 Task: Use the formula "ERFC" in spreadsheet "Project protfolio".
Action: Mouse moved to (795, 108)
Screenshot: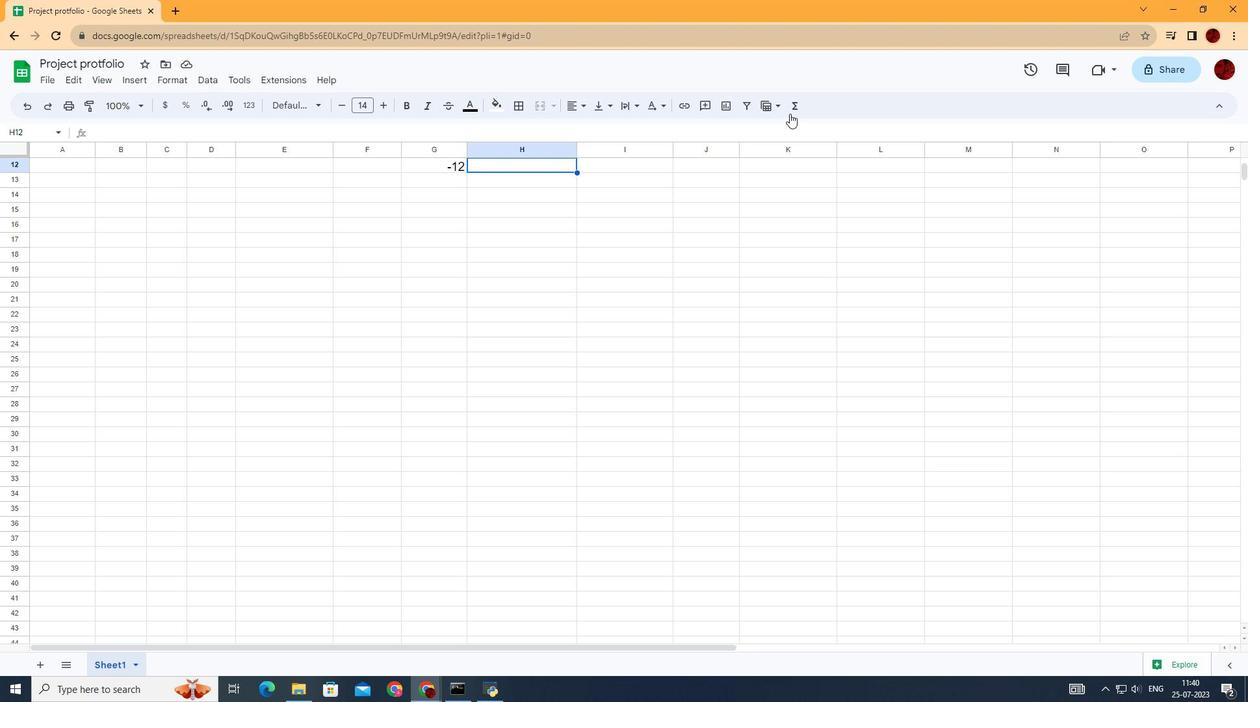 
Action: Mouse pressed left at (795, 108)
Screenshot: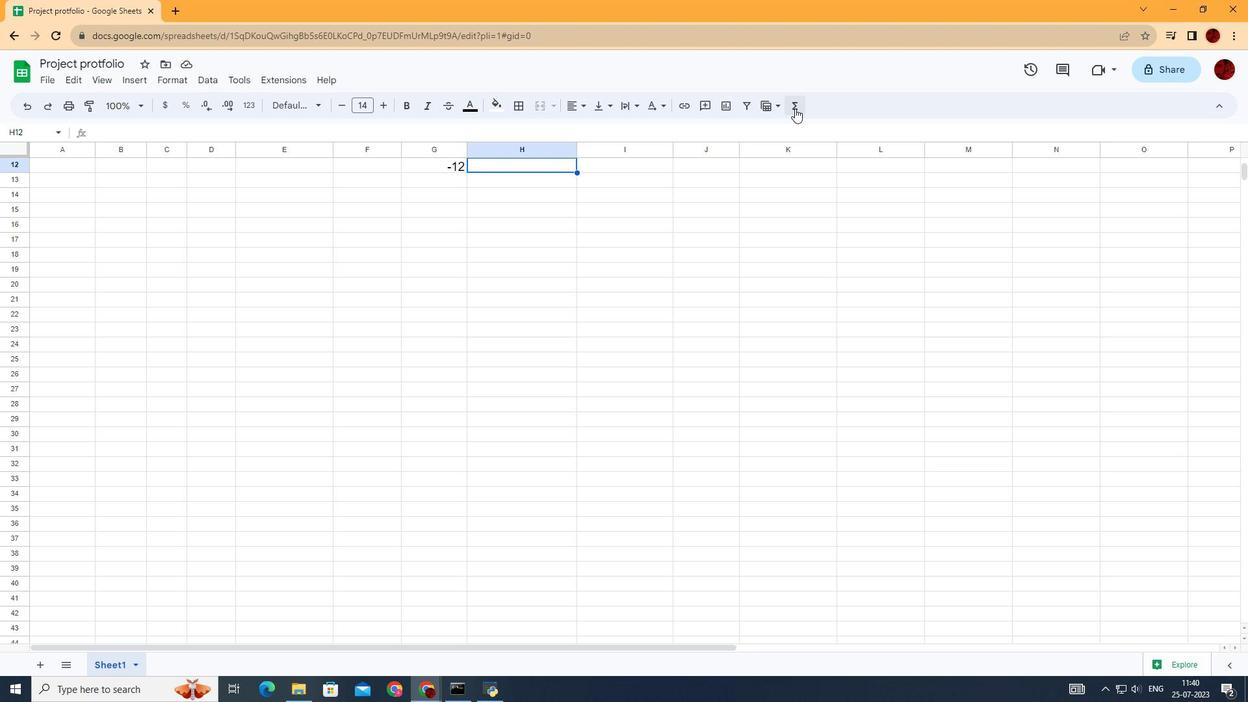 
Action: Mouse moved to (979, 215)
Screenshot: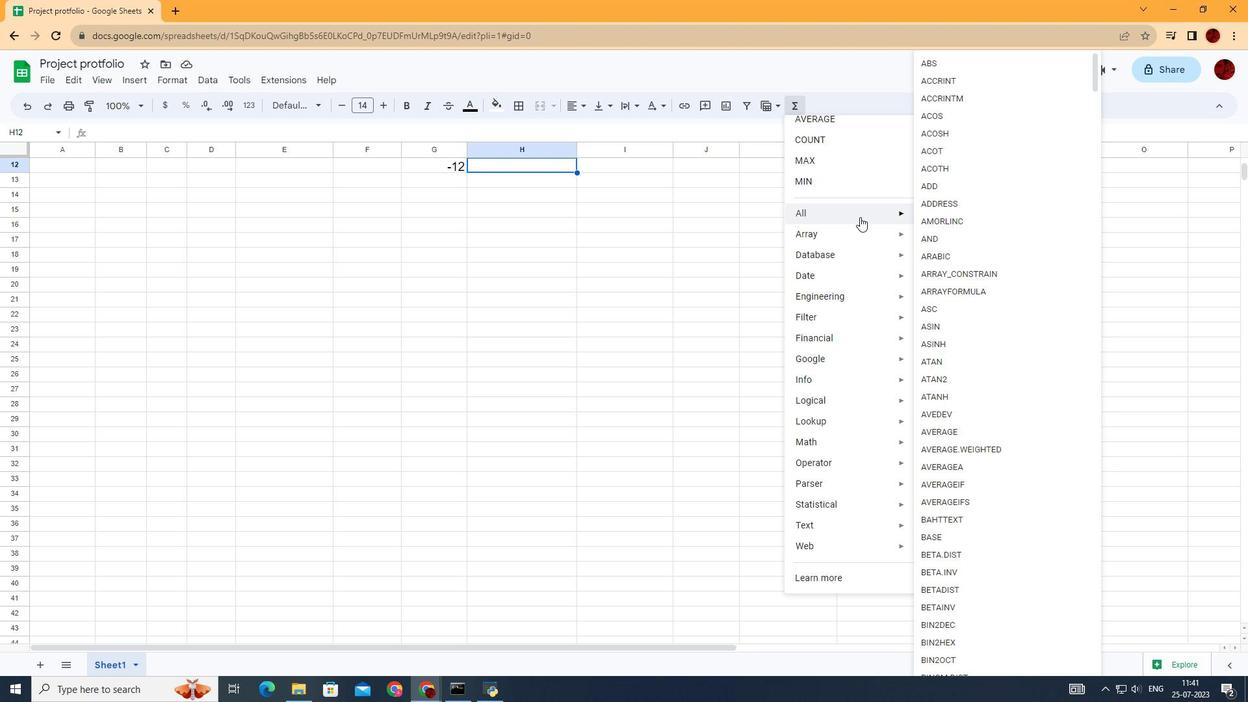
Action: Mouse scrolled (979, 214) with delta (0, 0)
Screenshot: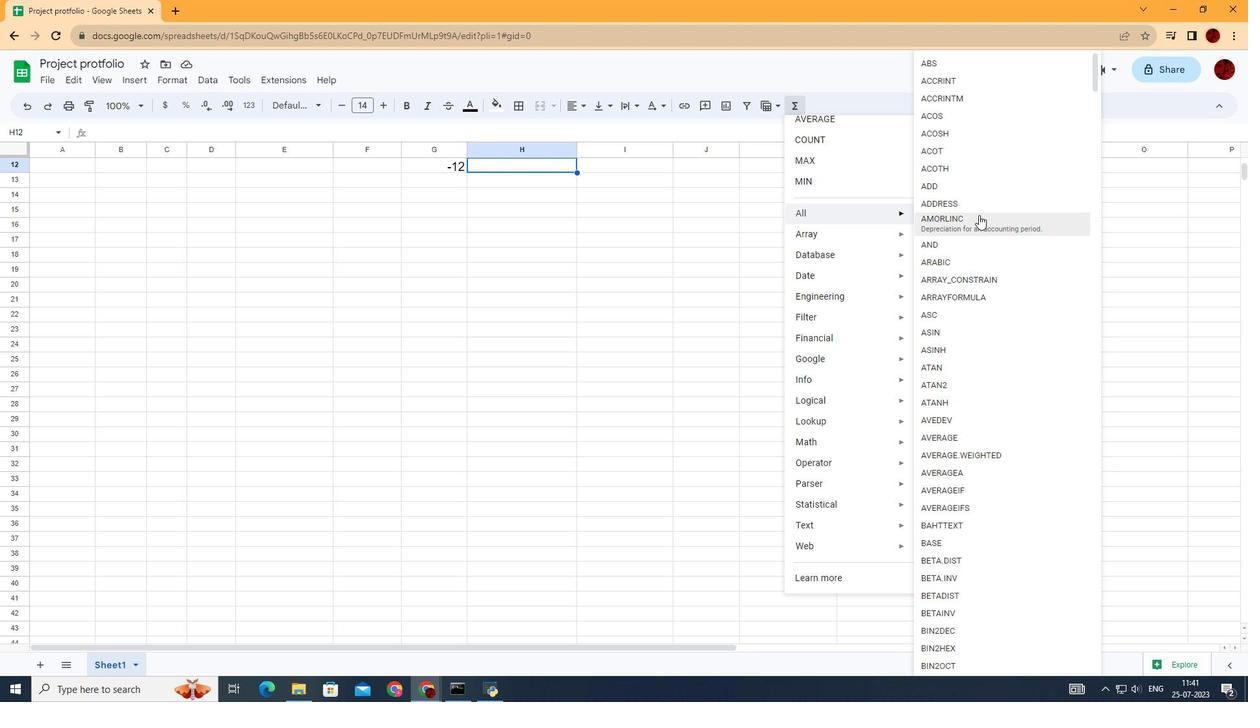 
Action: Mouse scrolled (979, 214) with delta (0, 0)
Screenshot: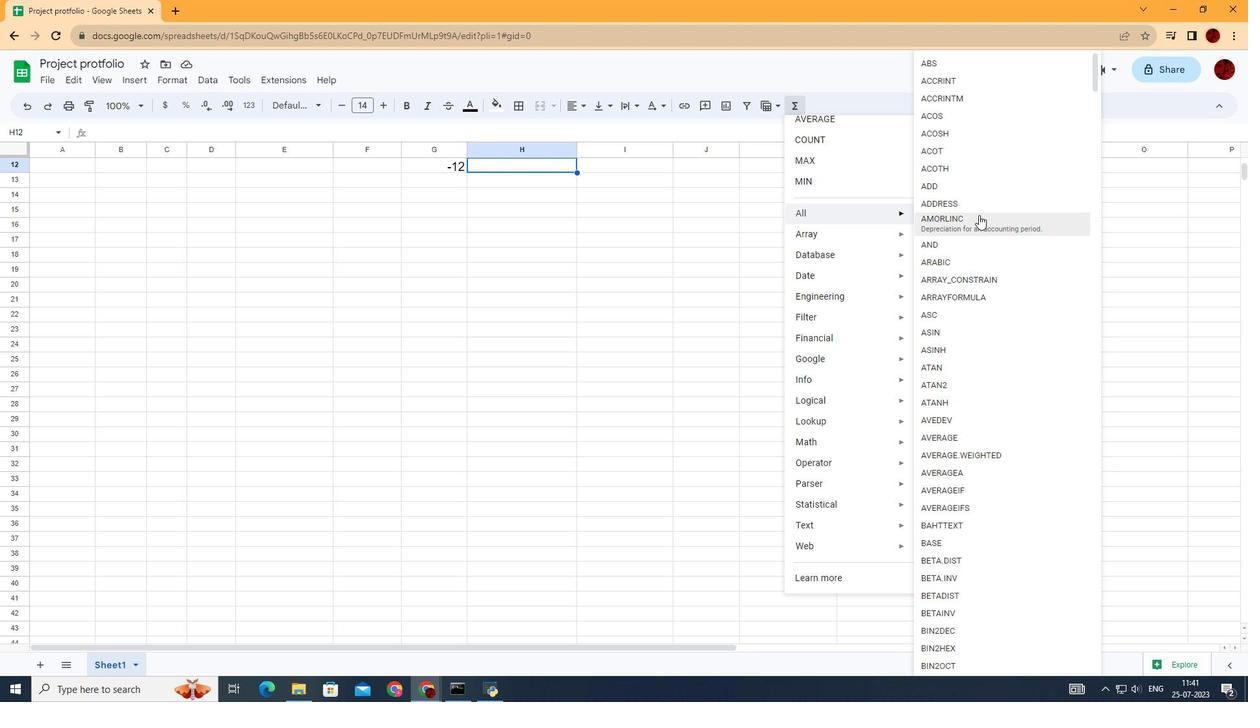 
Action: Mouse scrolled (979, 214) with delta (0, 0)
Screenshot: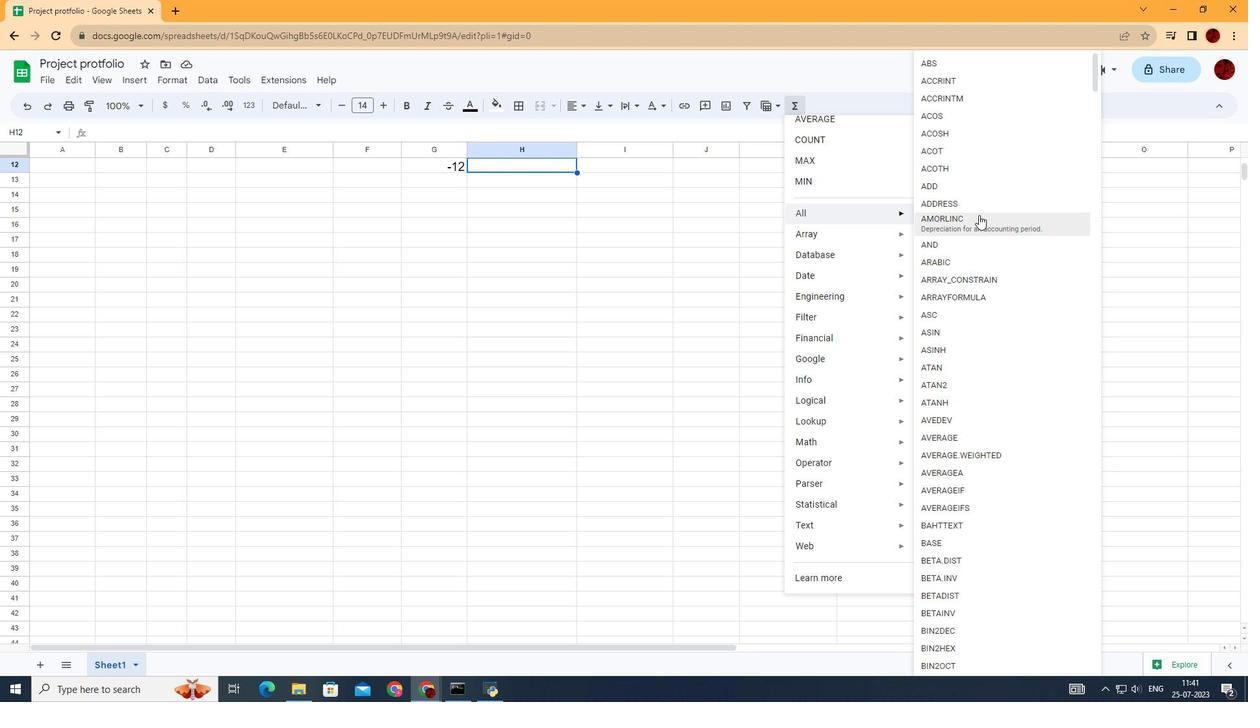 
Action: Mouse scrolled (979, 214) with delta (0, 0)
Screenshot: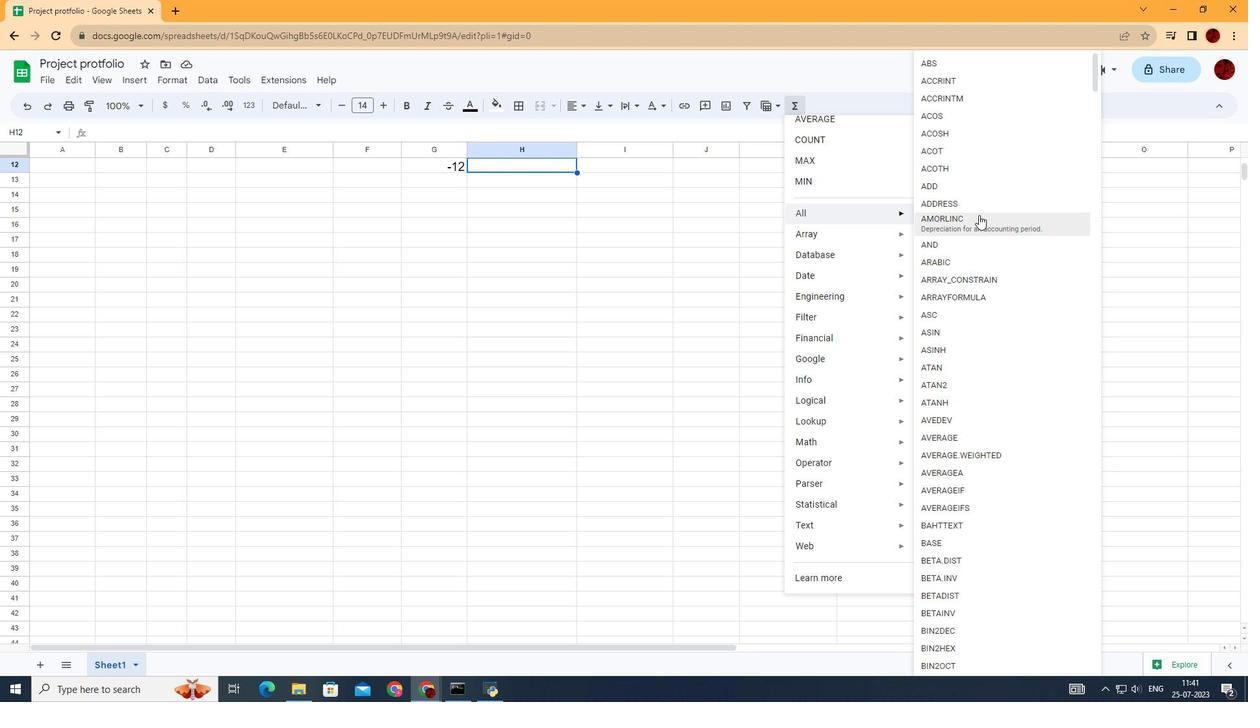 
Action: Mouse scrolled (979, 214) with delta (0, 0)
Screenshot: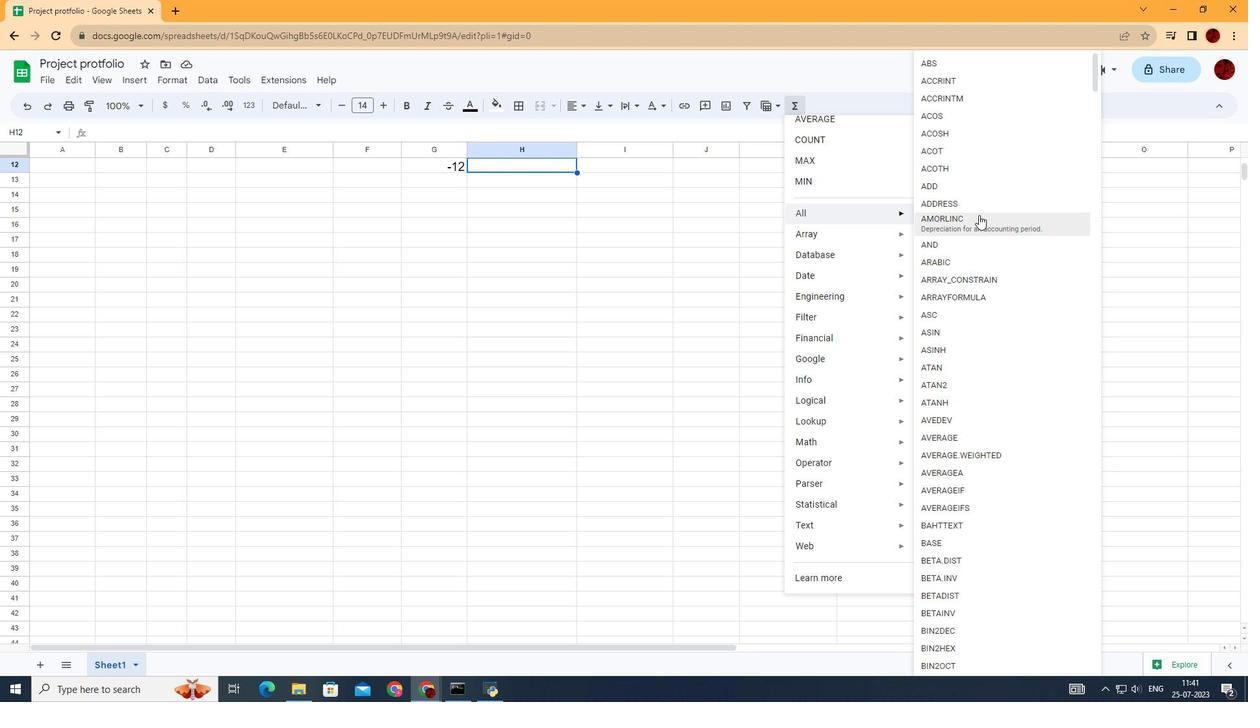
Action: Mouse scrolled (979, 214) with delta (0, 0)
Screenshot: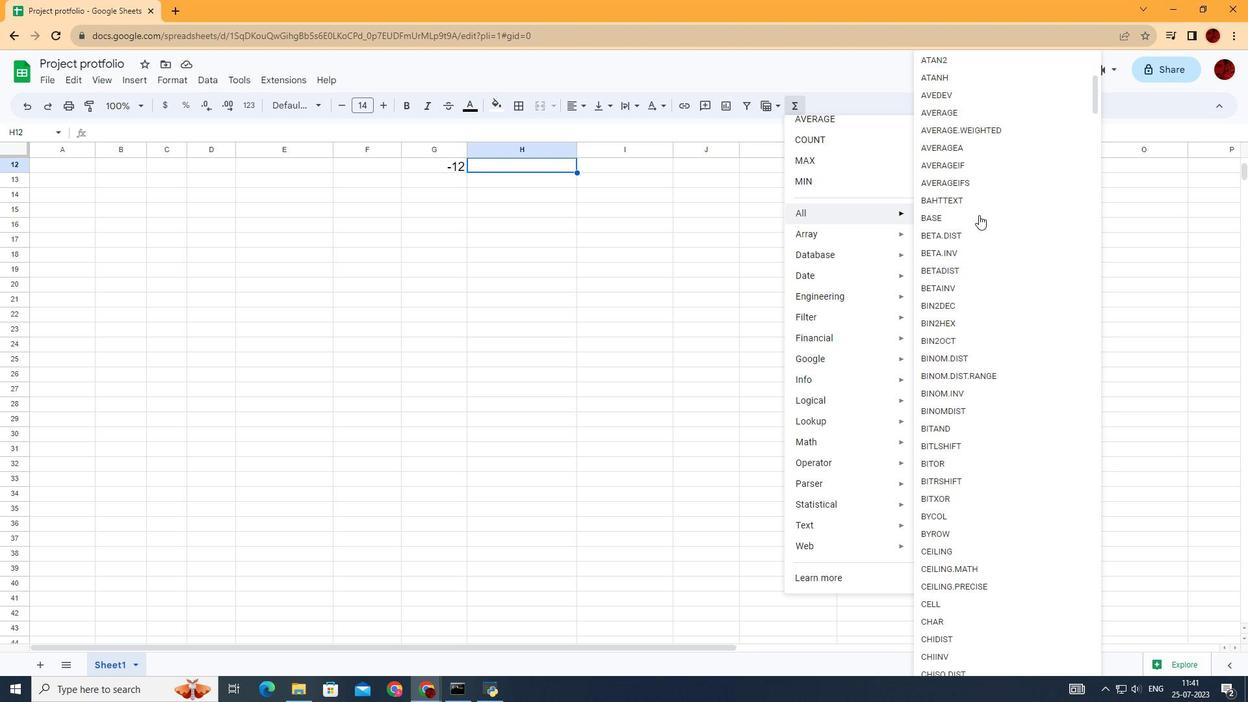 
Action: Mouse scrolled (979, 214) with delta (0, 0)
Screenshot: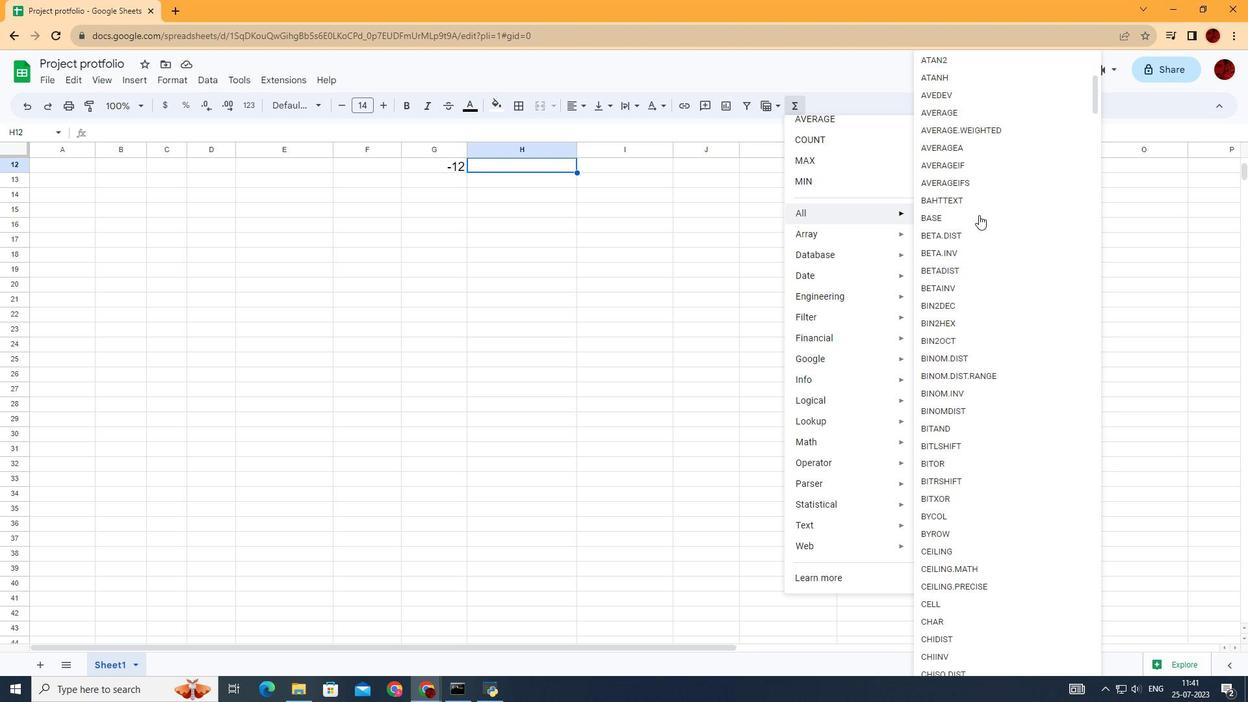 
Action: Mouse scrolled (979, 214) with delta (0, 0)
Screenshot: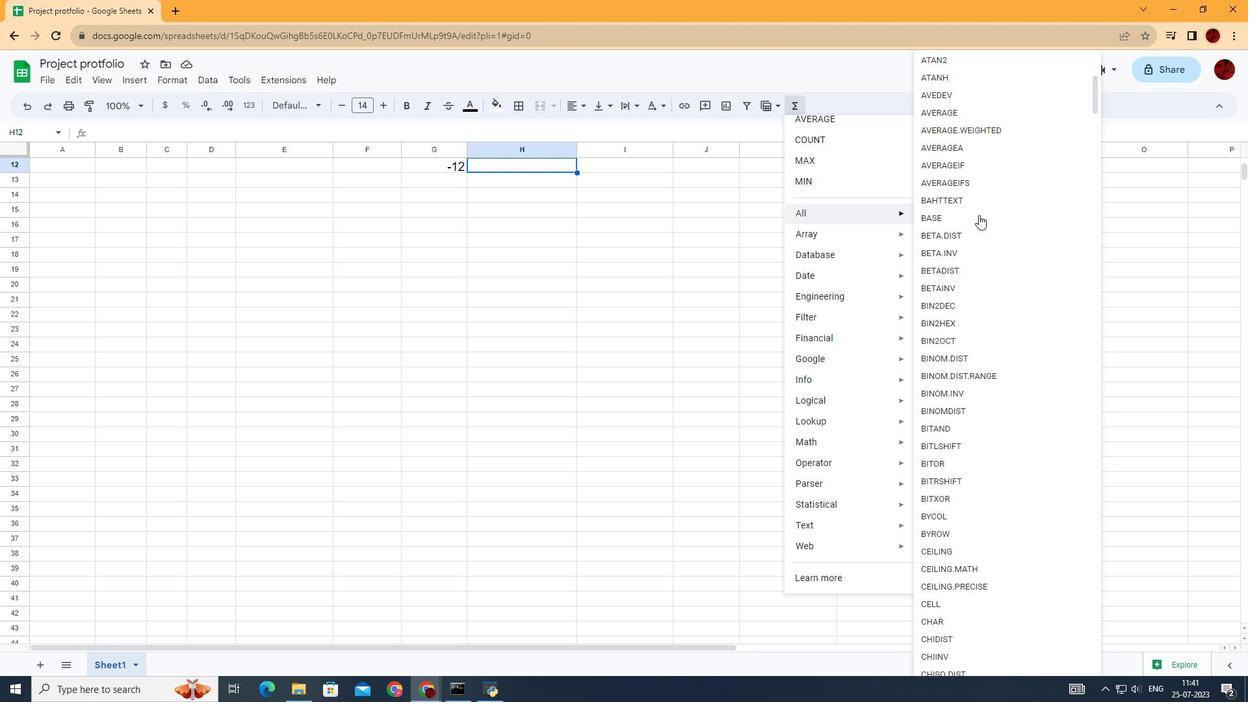 
Action: Mouse scrolled (979, 214) with delta (0, 0)
Screenshot: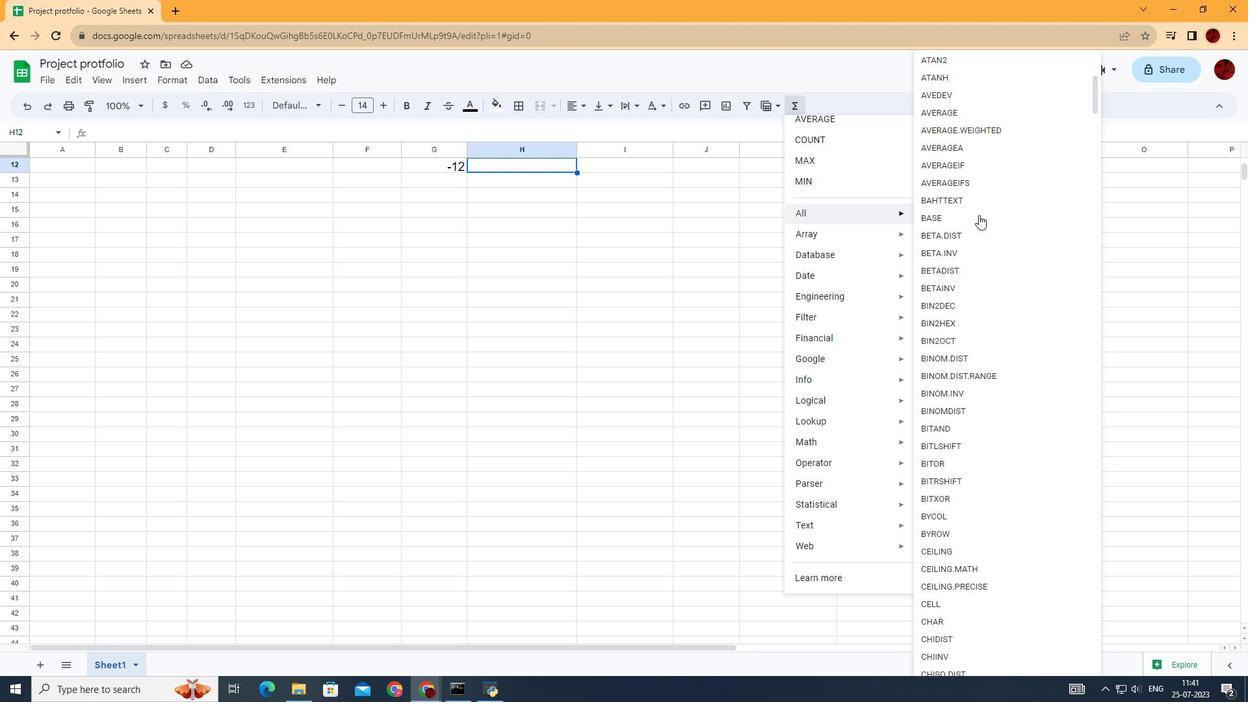 
Action: Mouse scrolled (979, 214) with delta (0, 0)
Screenshot: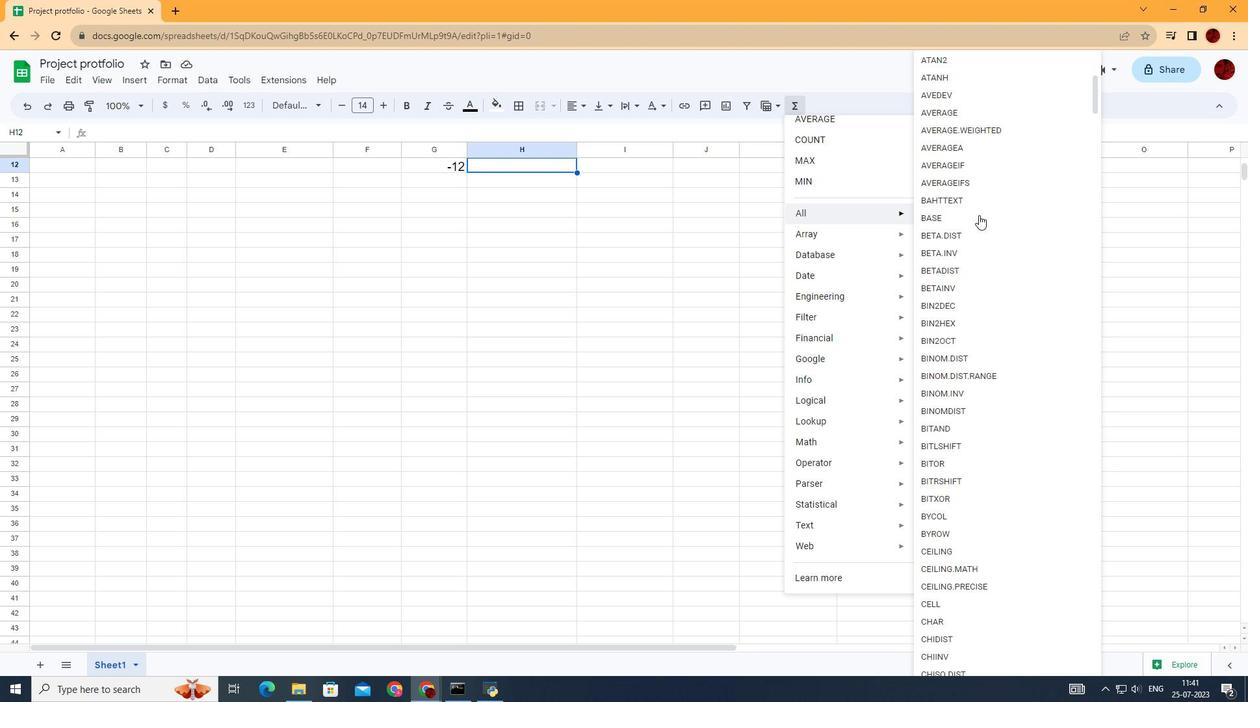 
Action: Mouse scrolled (979, 214) with delta (0, 0)
Screenshot: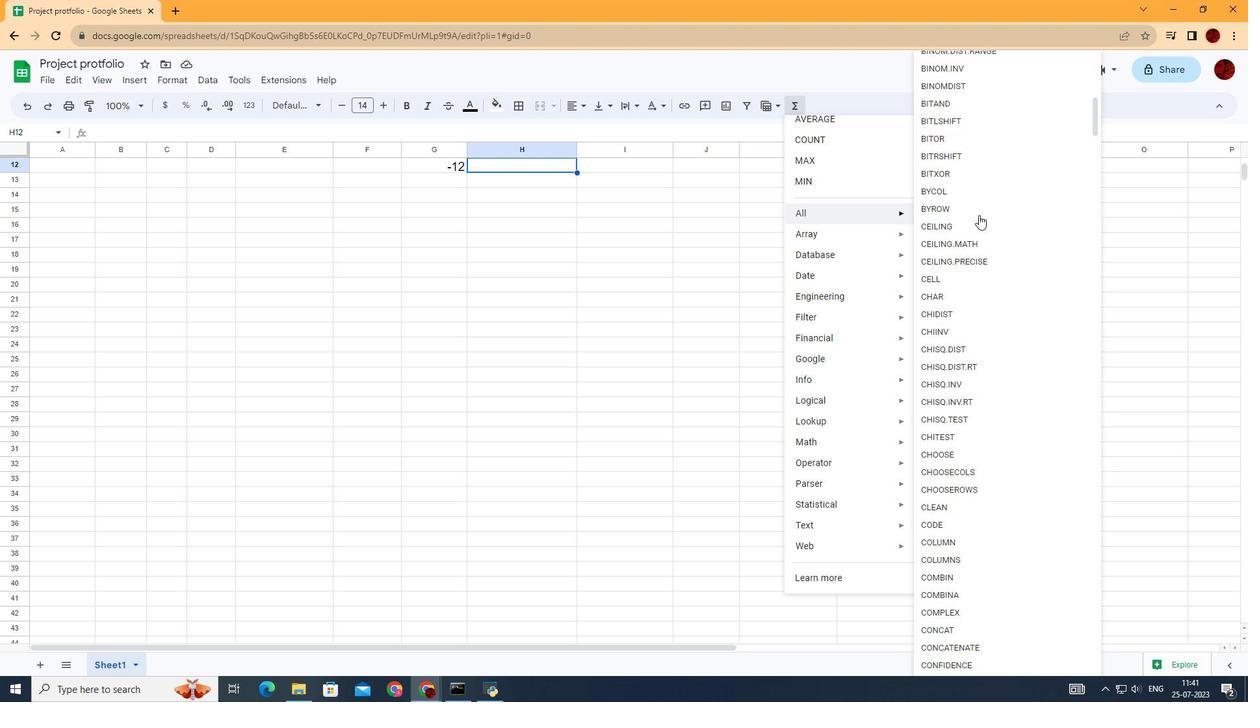 
Action: Mouse scrolled (979, 214) with delta (0, 0)
Screenshot: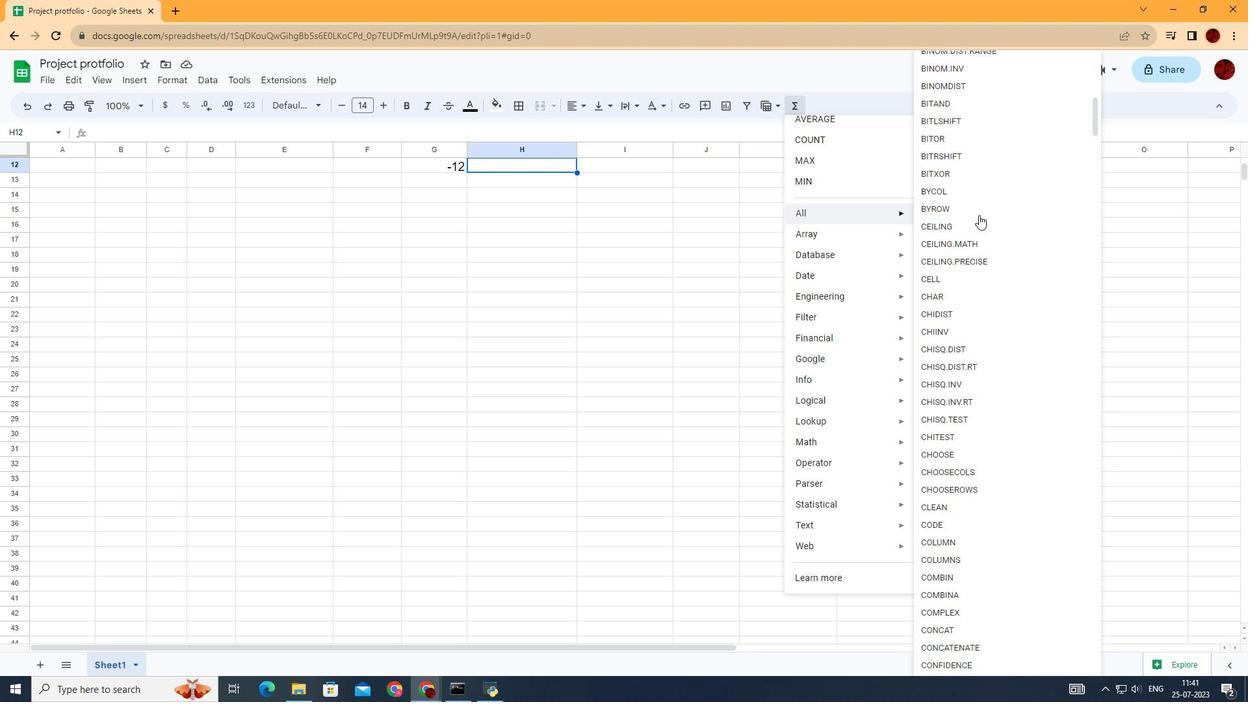 
Action: Mouse scrolled (979, 214) with delta (0, 0)
Screenshot: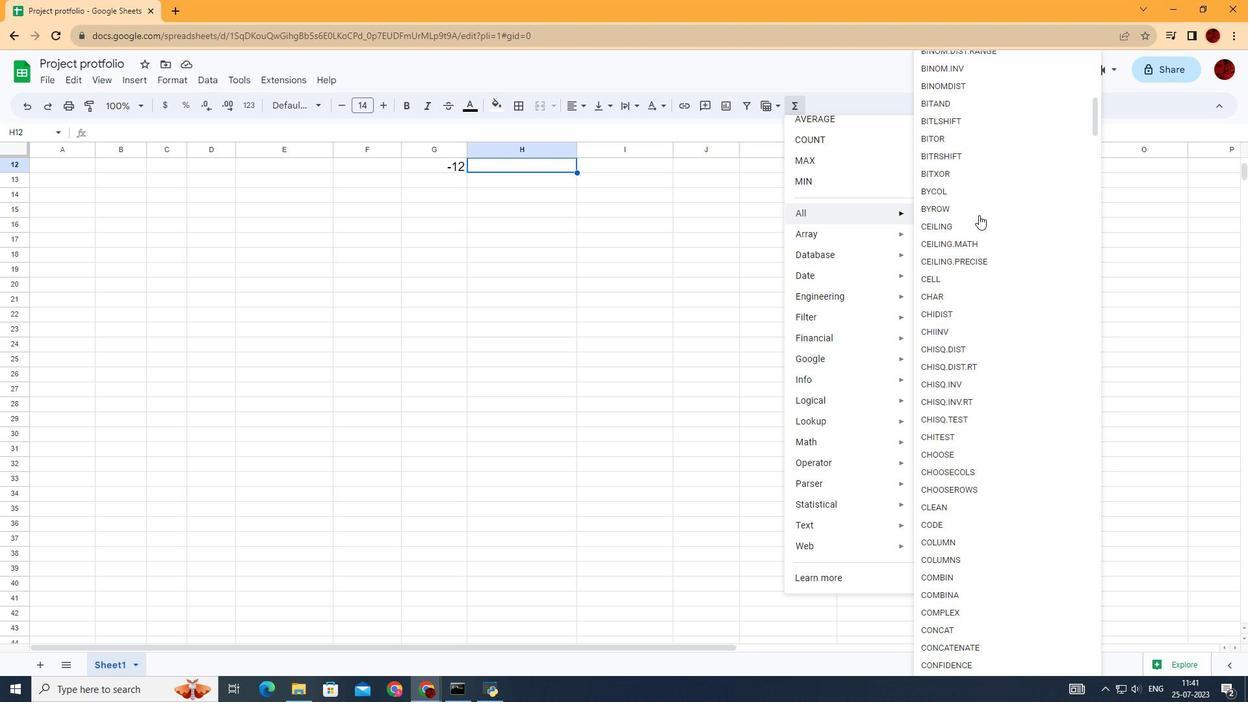 
Action: Mouse scrolled (979, 214) with delta (0, 0)
Screenshot: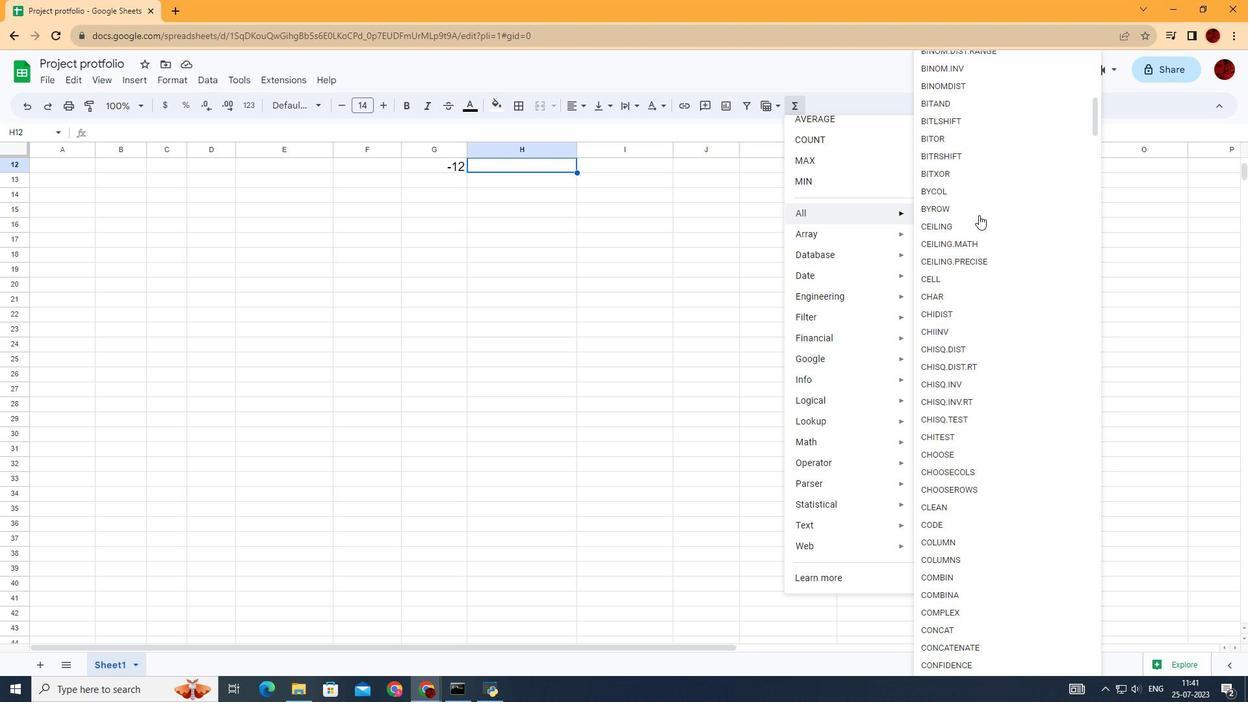 
Action: Mouse scrolled (979, 214) with delta (0, 0)
Screenshot: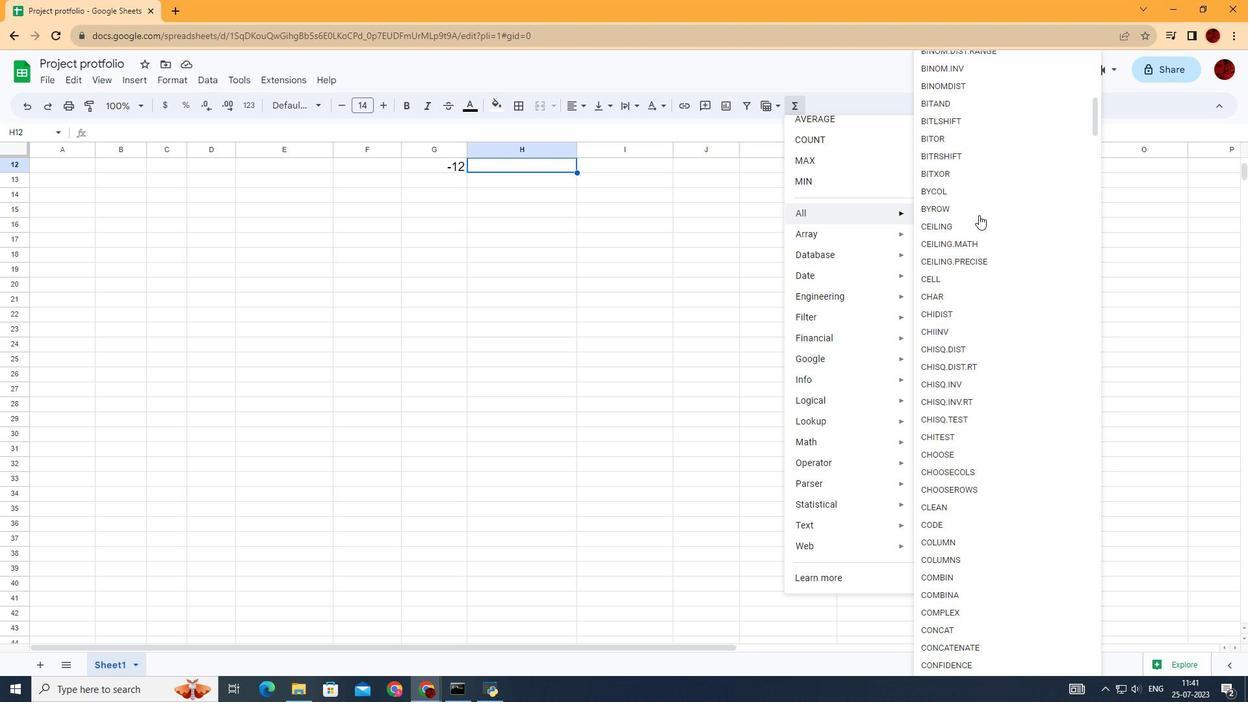 
Action: Mouse scrolled (979, 214) with delta (0, 0)
Screenshot: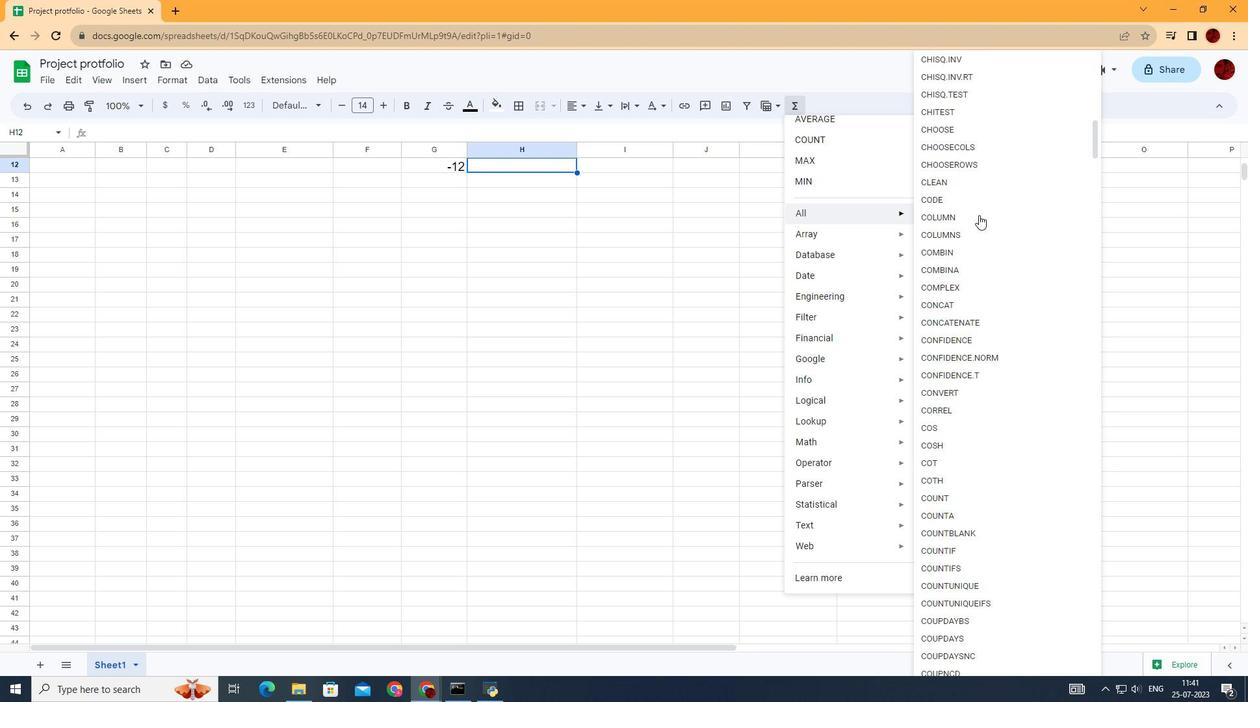 
Action: Mouse scrolled (979, 214) with delta (0, 0)
Screenshot: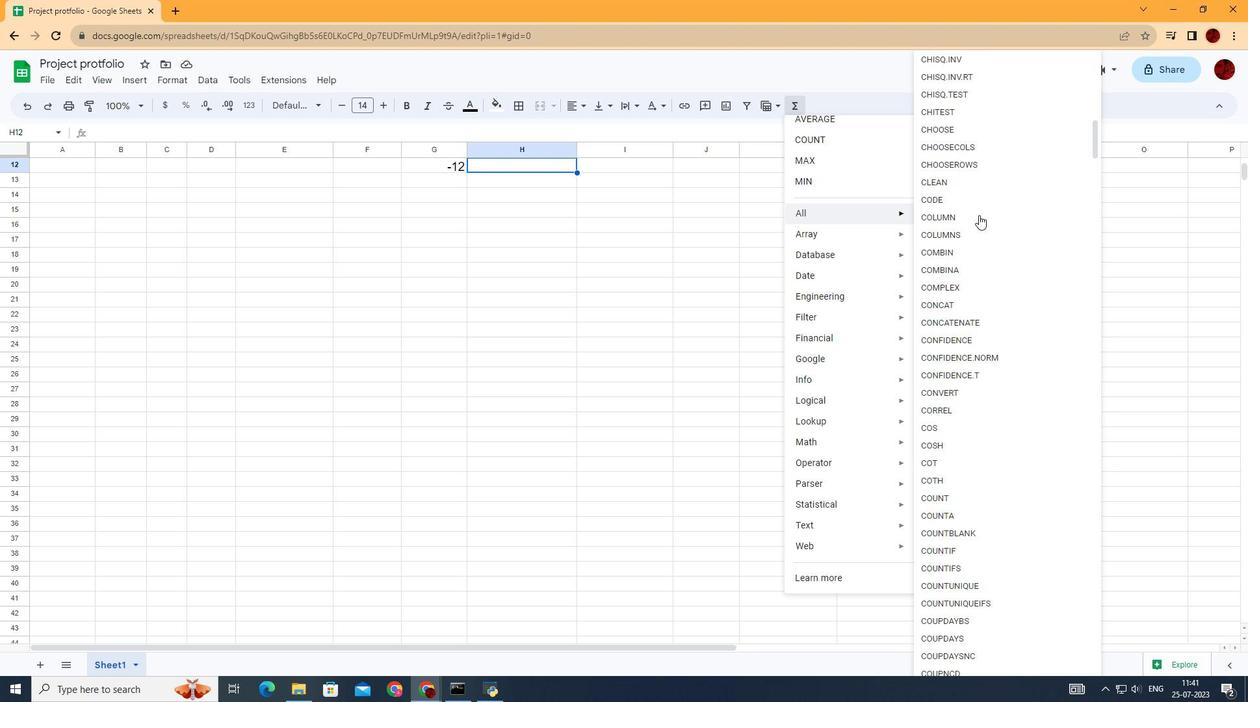 
Action: Mouse scrolled (979, 214) with delta (0, 0)
Screenshot: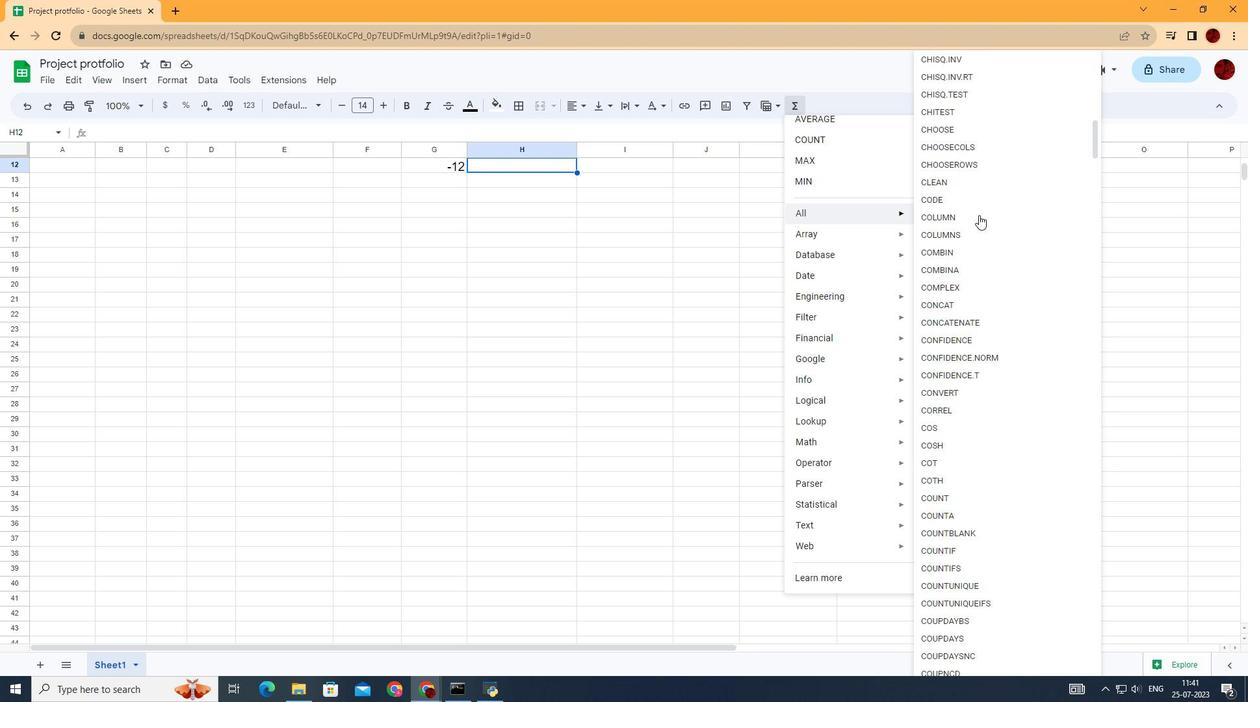 
Action: Mouse scrolled (979, 214) with delta (0, 0)
Screenshot: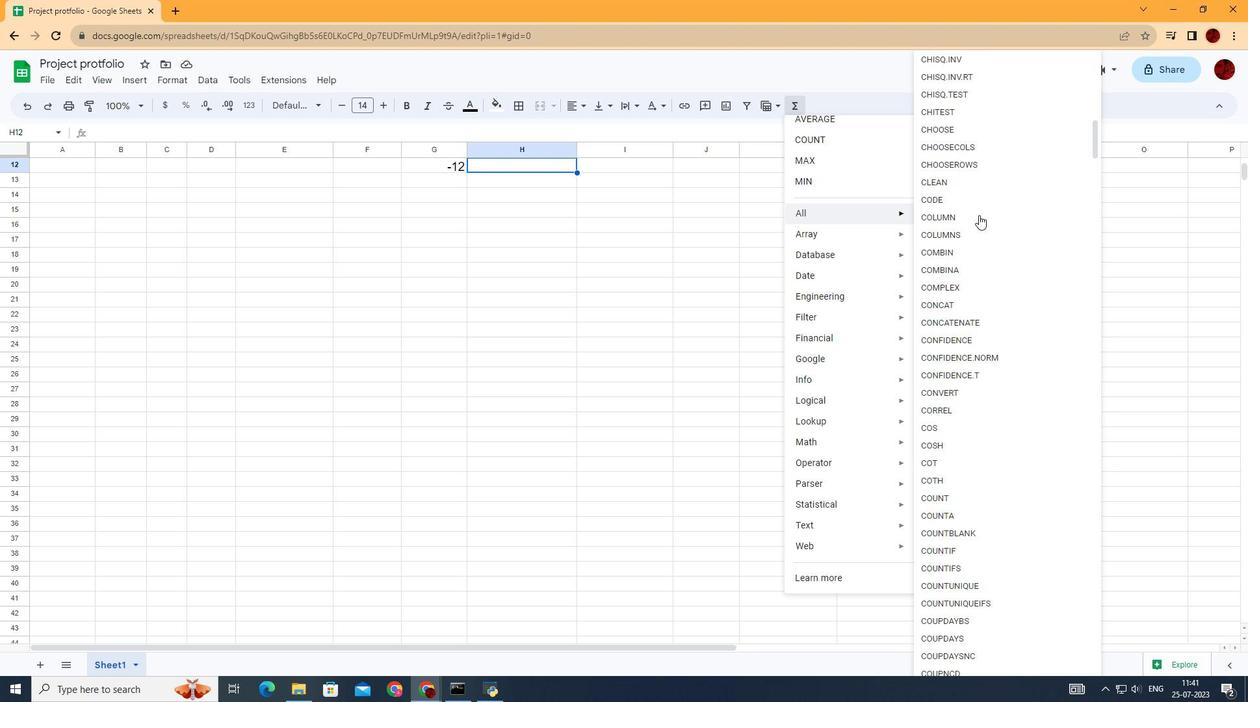 
Action: Mouse scrolled (979, 214) with delta (0, 0)
Screenshot: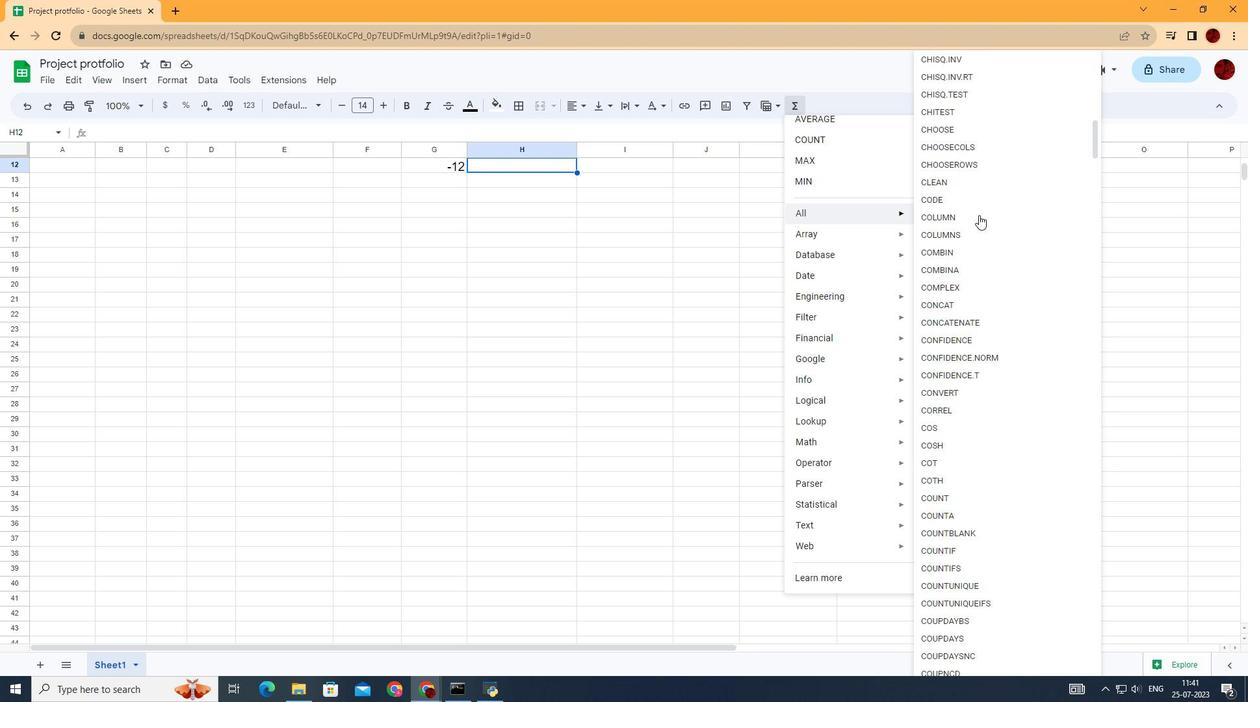 
Action: Mouse scrolled (979, 214) with delta (0, 0)
Screenshot: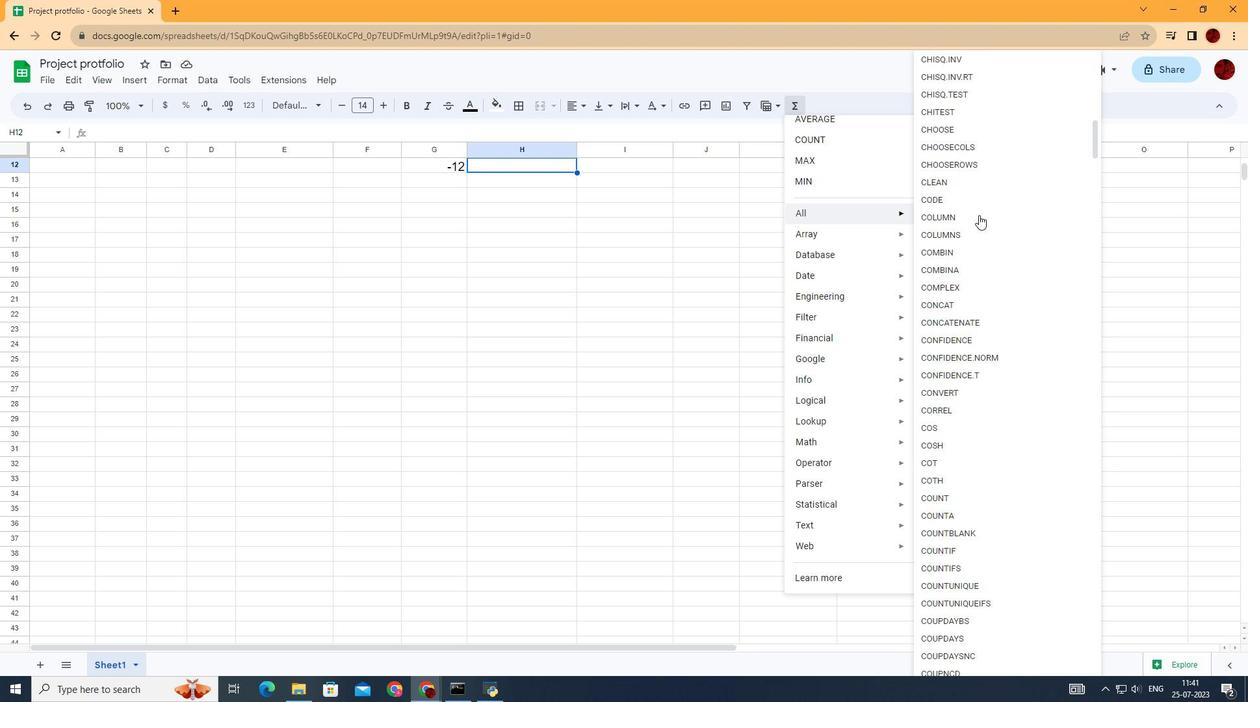 
Action: Mouse scrolled (979, 214) with delta (0, 0)
Screenshot: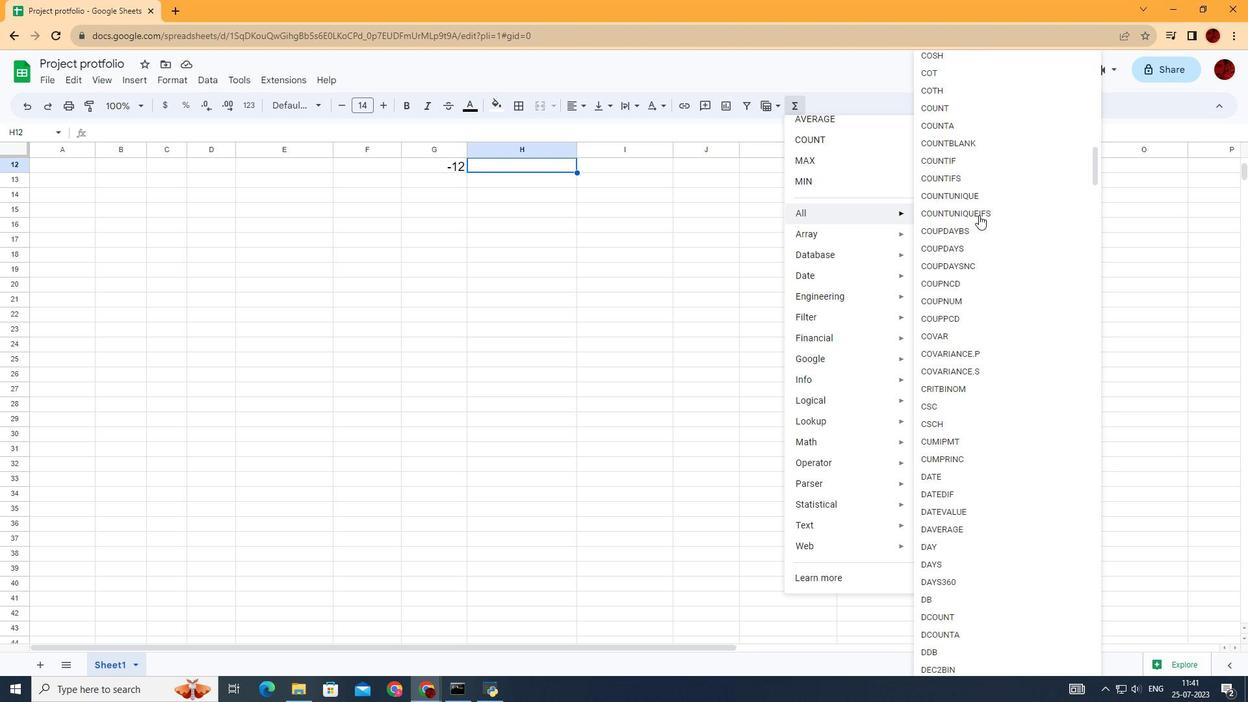 
Action: Mouse scrolled (979, 214) with delta (0, 0)
Screenshot: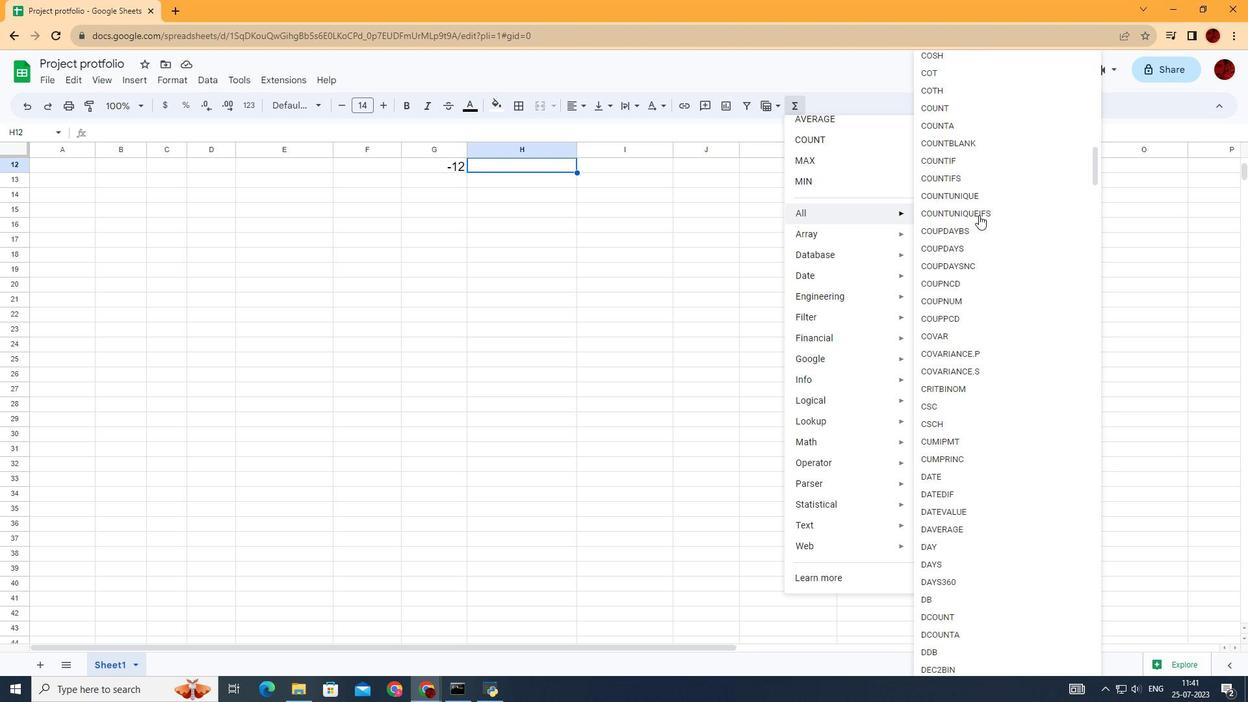 
Action: Mouse scrolled (979, 214) with delta (0, 0)
Screenshot: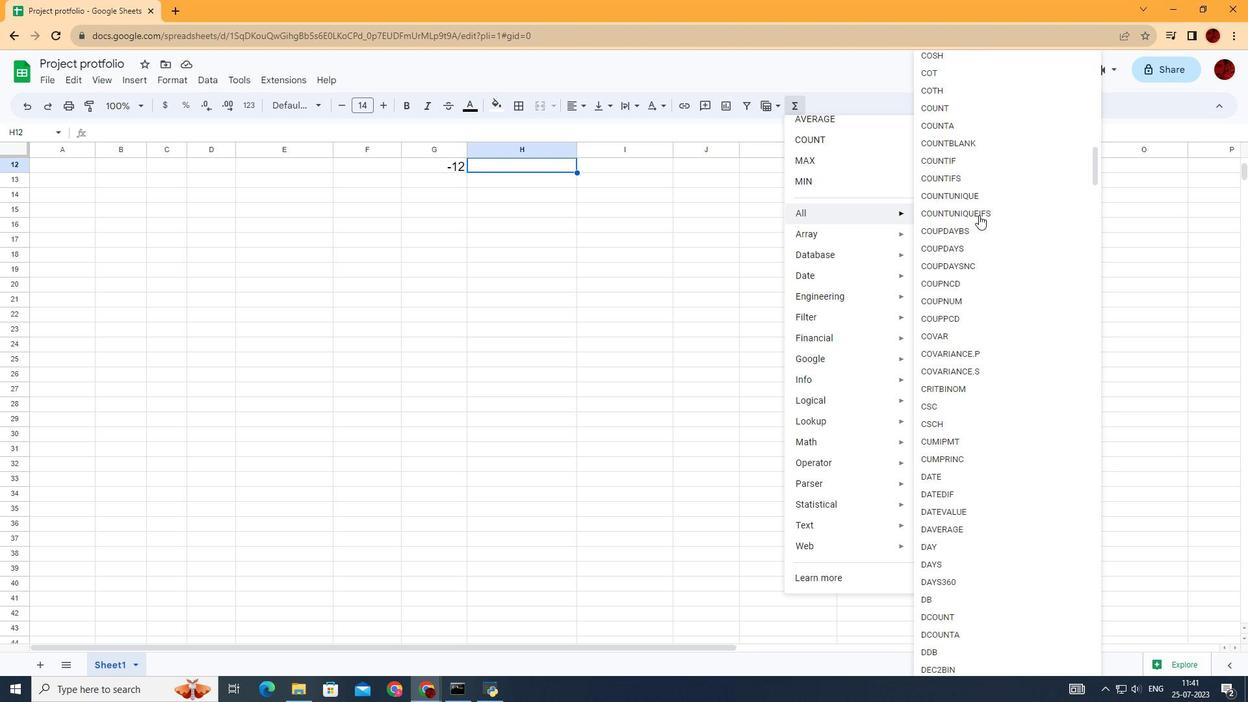 
Action: Mouse scrolled (979, 214) with delta (0, 0)
Screenshot: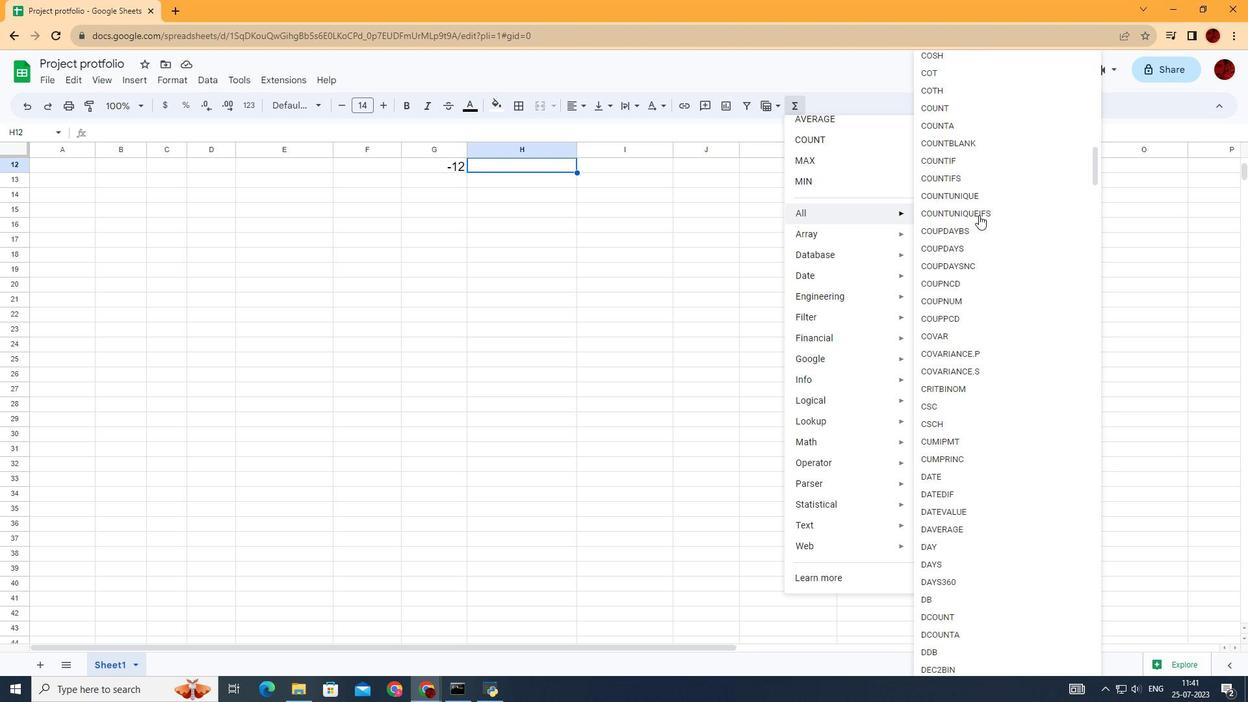 
Action: Mouse scrolled (979, 214) with delta (0, 0)
Screenshot: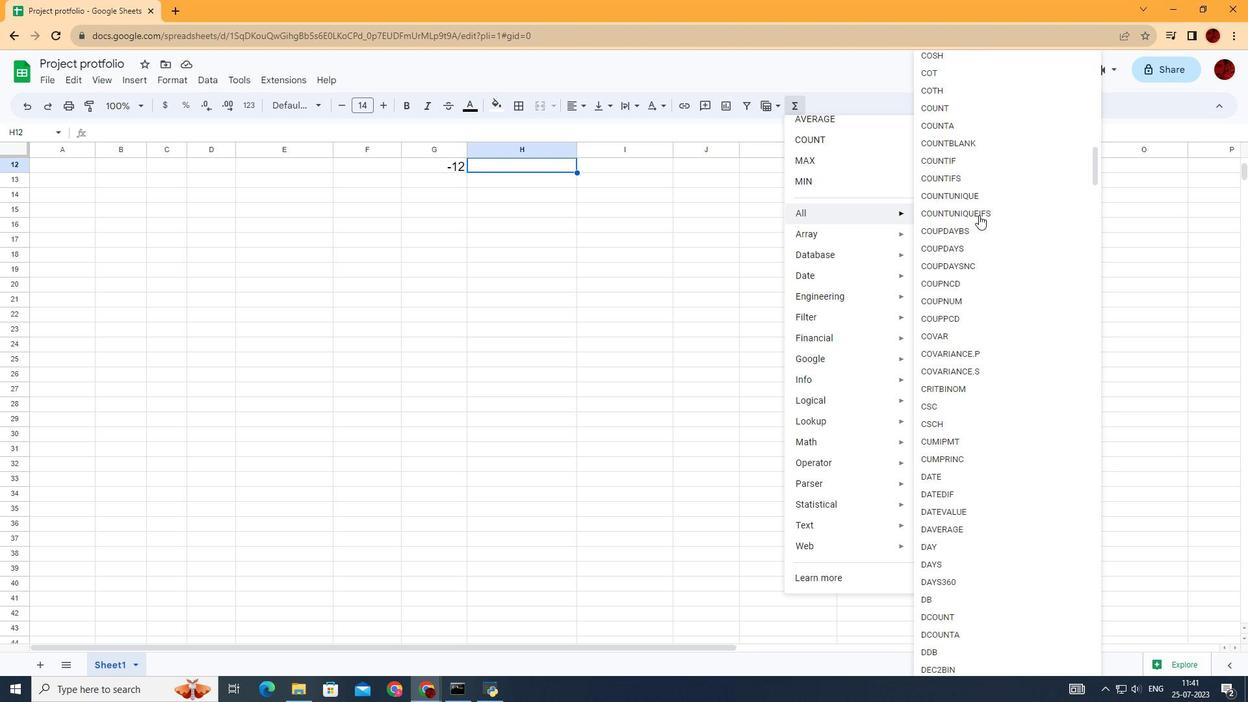 
Action: Mouse scrolled (979, 214) with delta (0, 0)
Screenshot: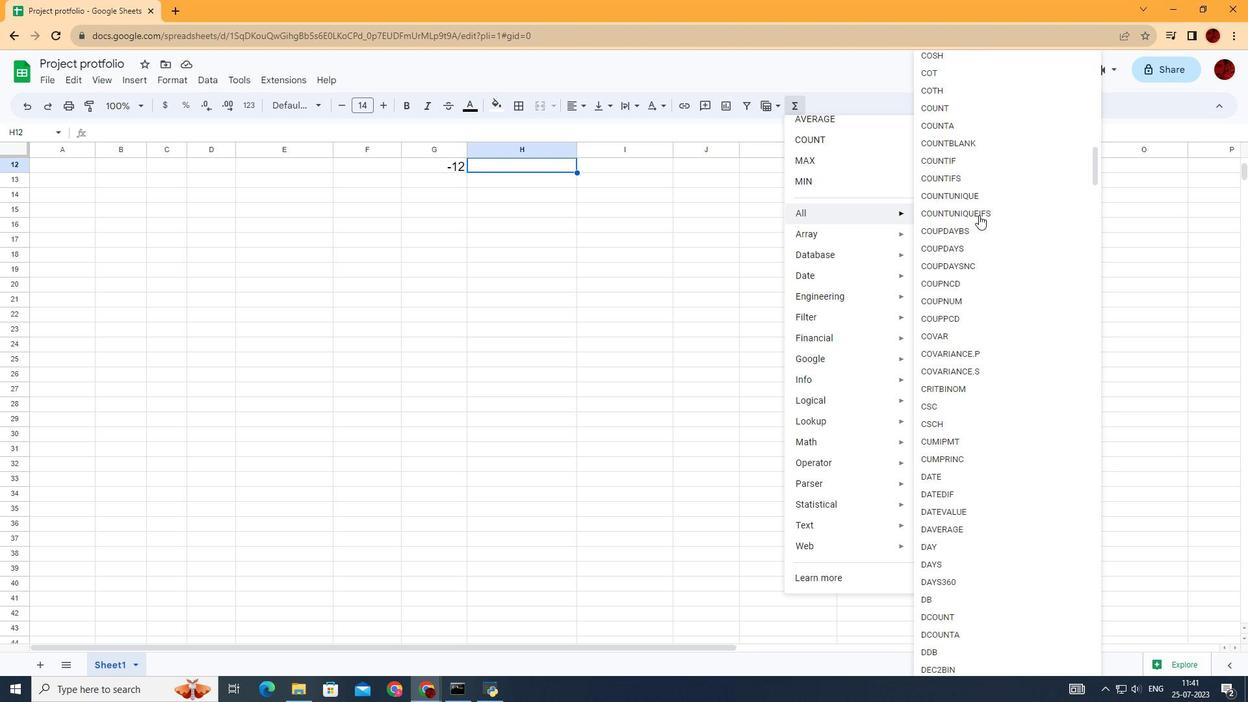 
Action: Mouse scrolled (979, 214) with delta (0, 0)
Screenshot: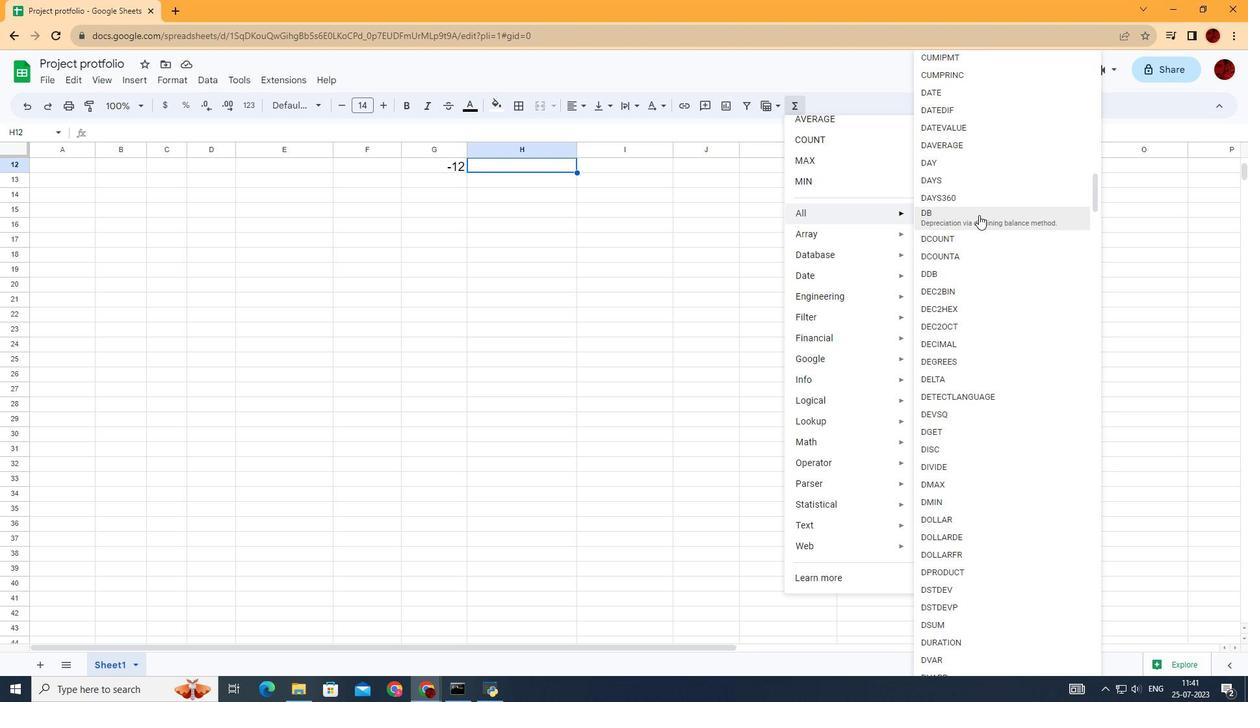 
Action: Mouse scrolled (979, 214) with delta (0, 0)
Screenshot: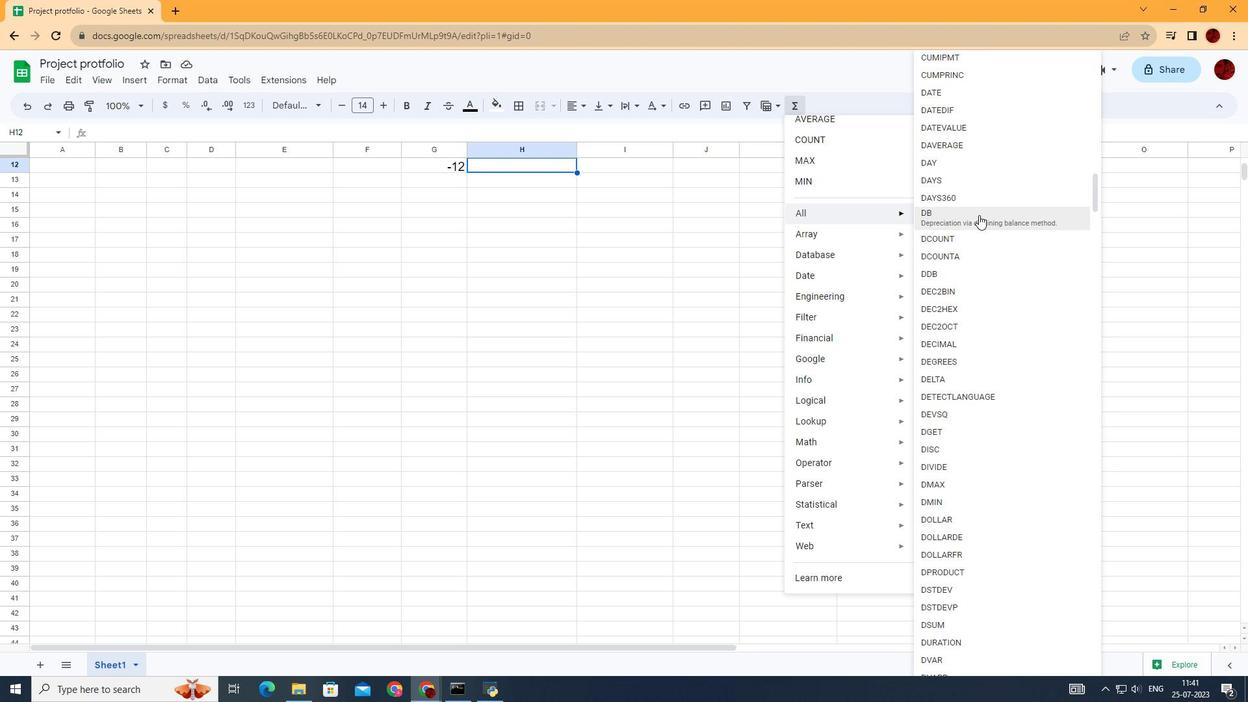 
Action: Mouse scrolled (979, 214) with delta (0, 0)
Screenshot: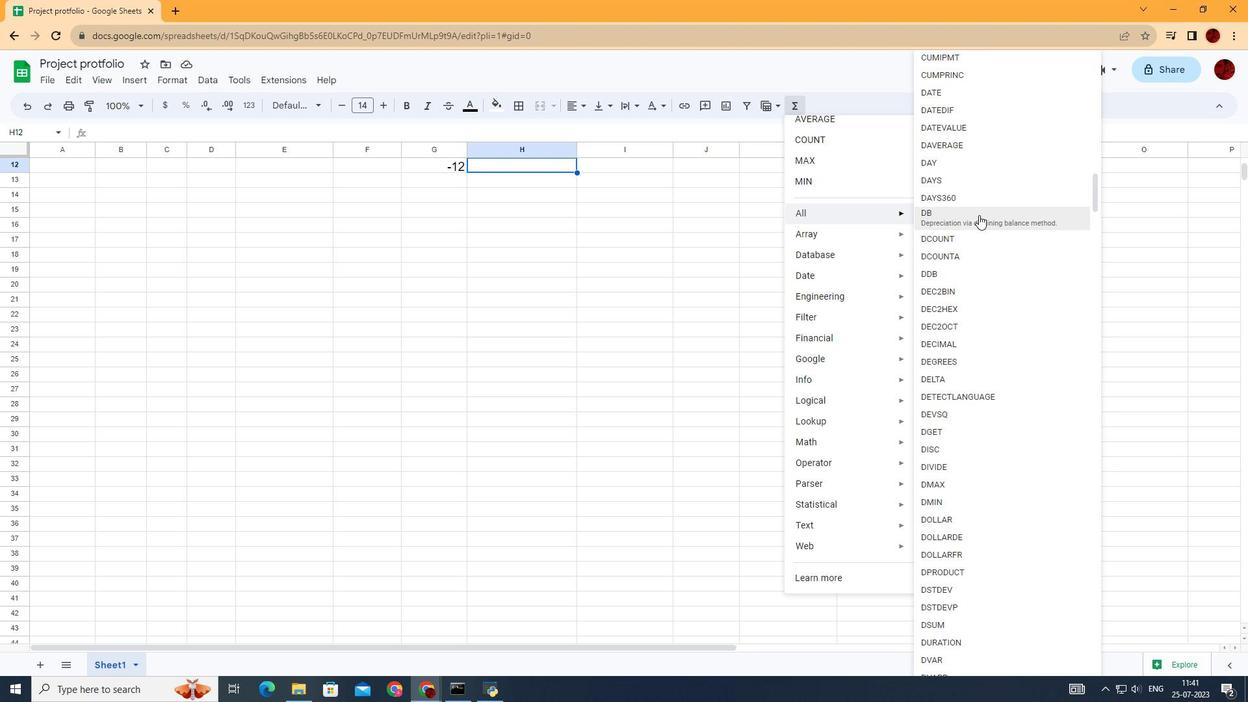 
Action: Mouse scrolled (979, 214) with delta (0, 0)
Screenshot: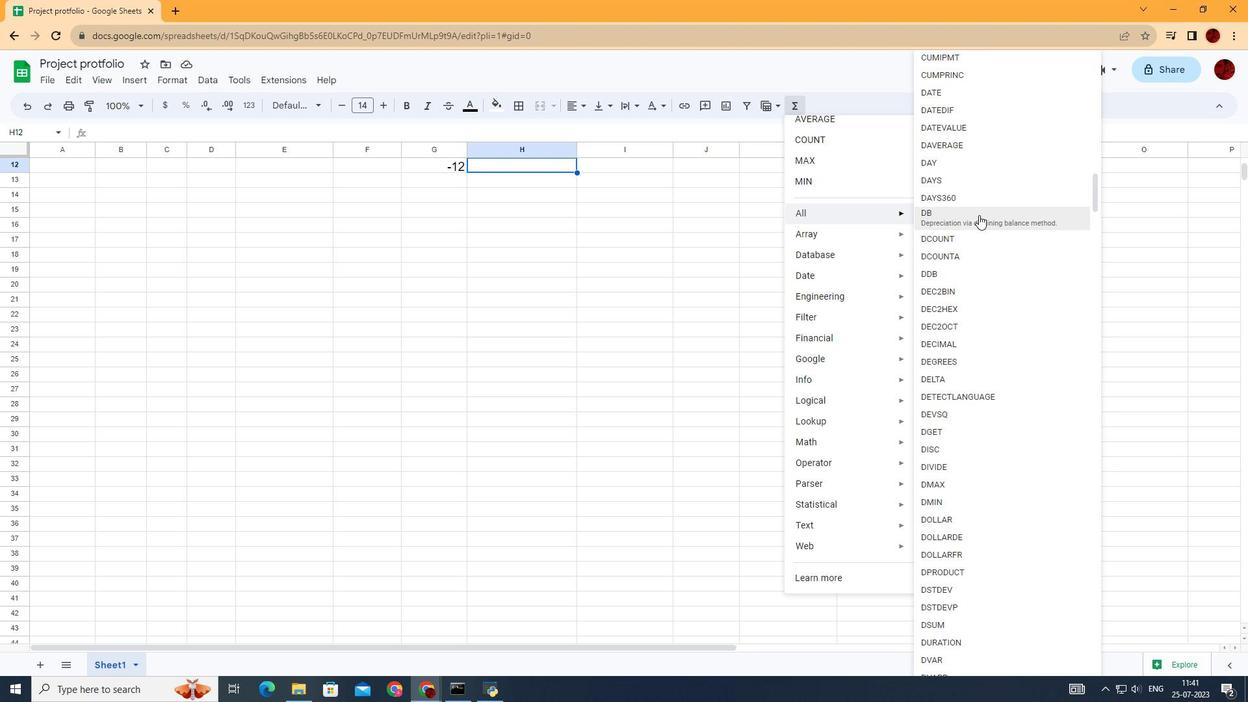 
Action: Mouse scrolled (979, 214) with delta (0, 0)
Screenshot: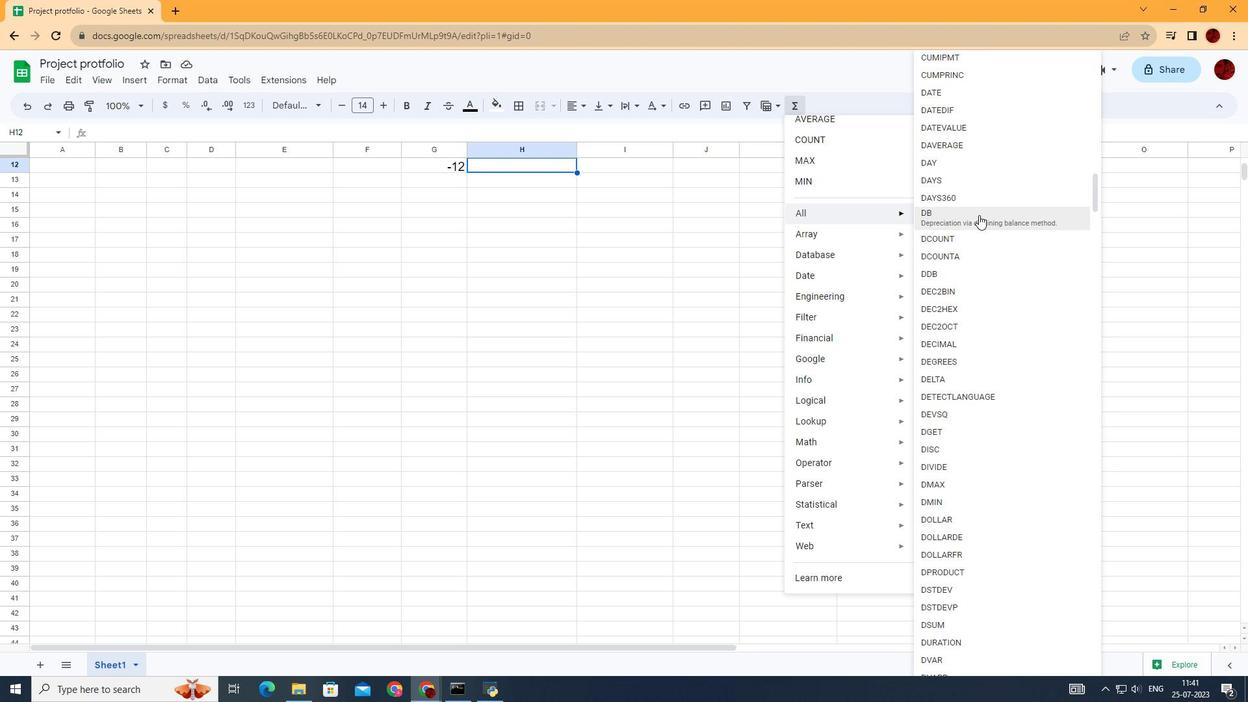
Action: Mouse scrolled (979, 214) with delta (0, 0)
Screenshot: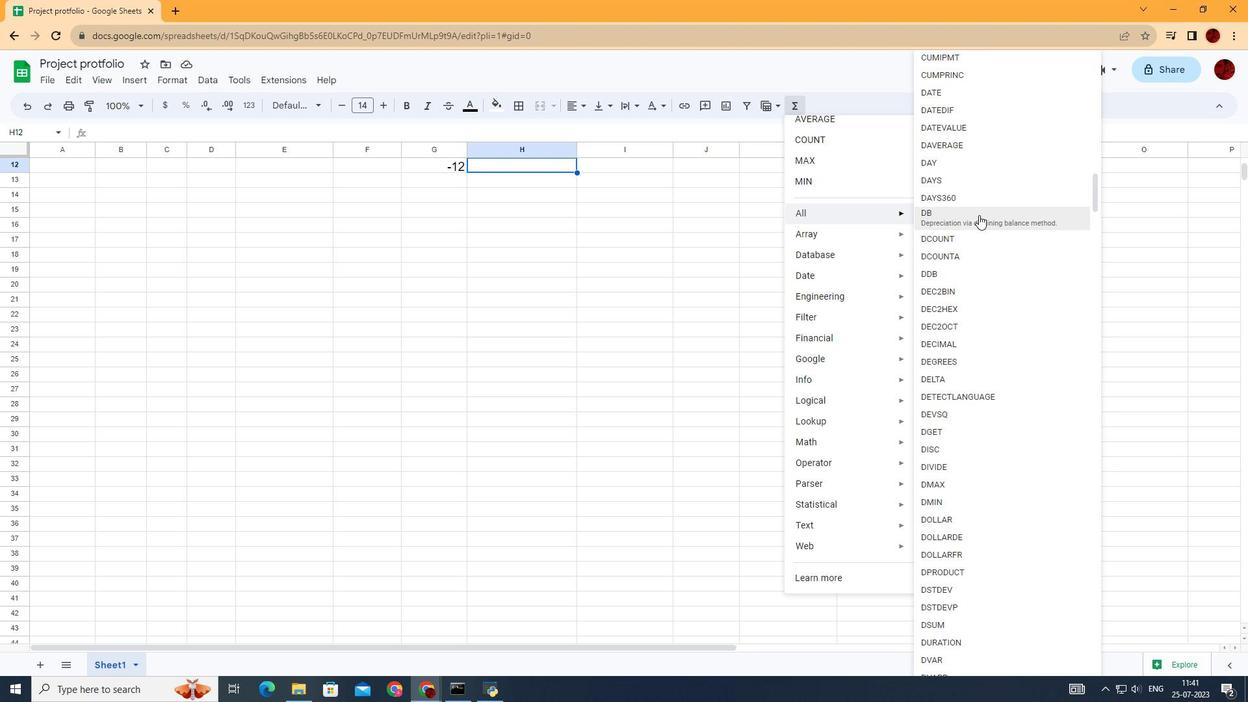 
Action: Mouse moved to (938, 450)
Screenshot: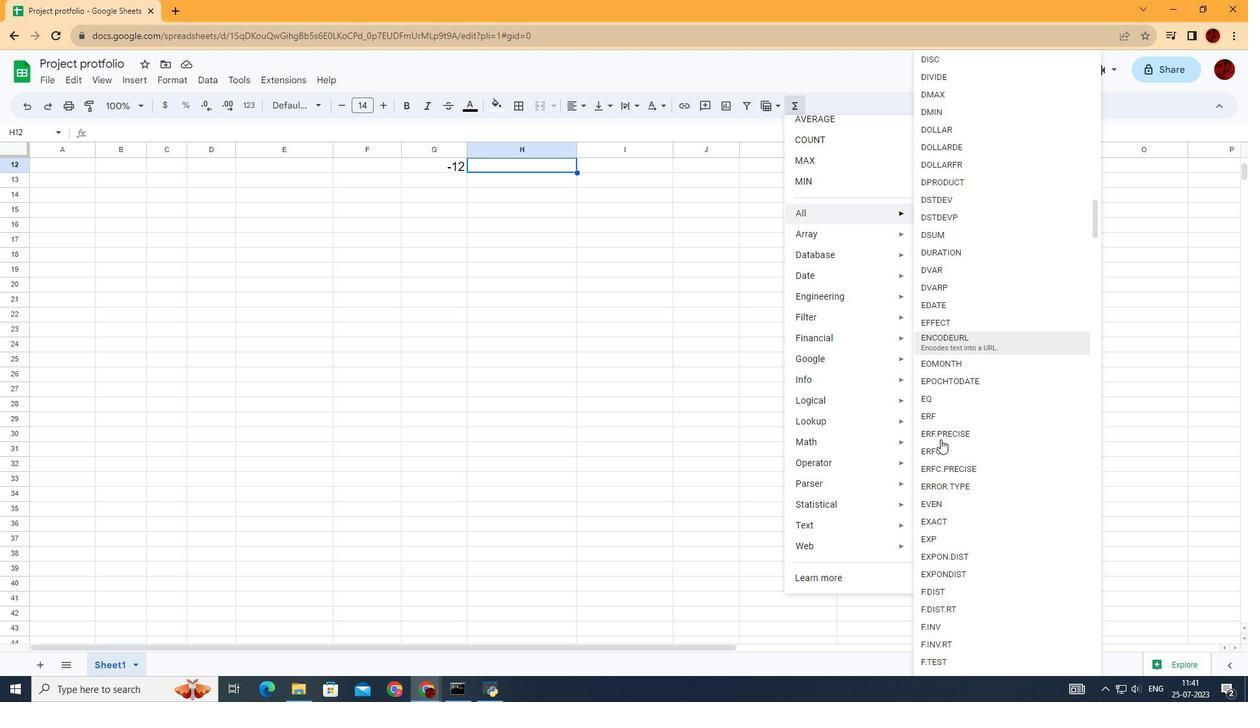 
Action: Mouse pressed left at (938, 450)
Screenshot: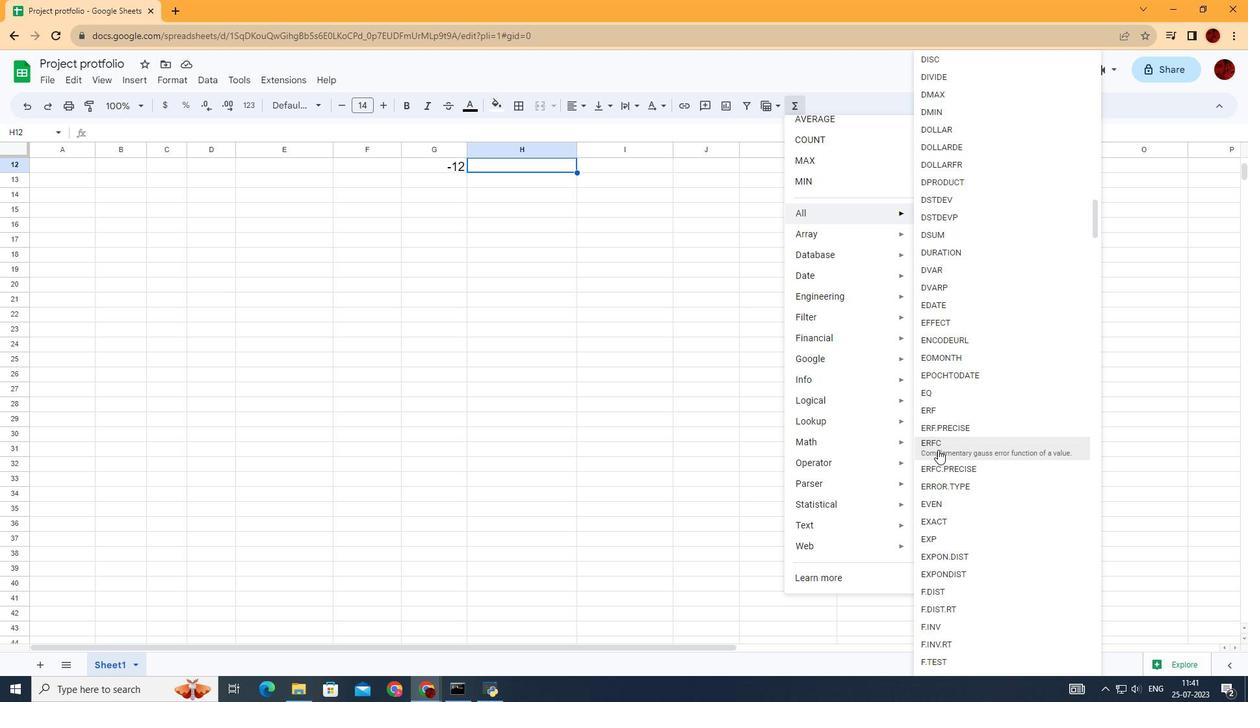 
Action: Mouse moved to (437, 165)
Screenshot: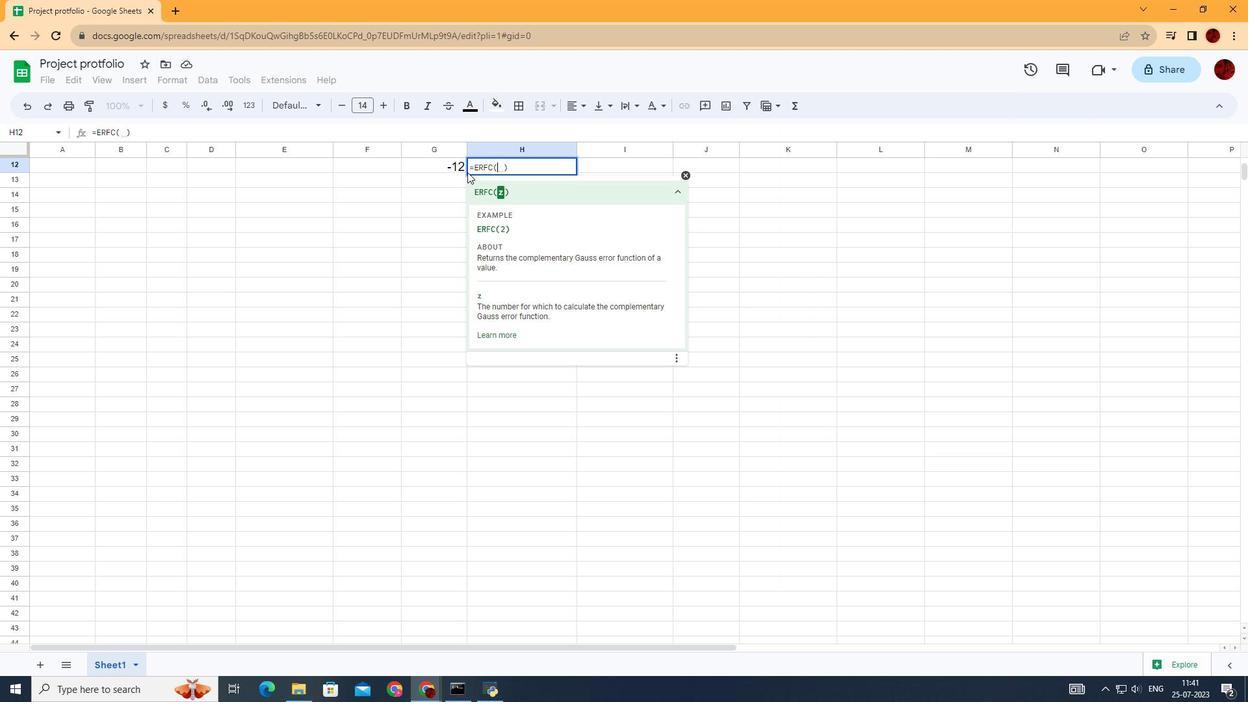 
Action: Mouse pressed left at (437, 165)
Screenshot: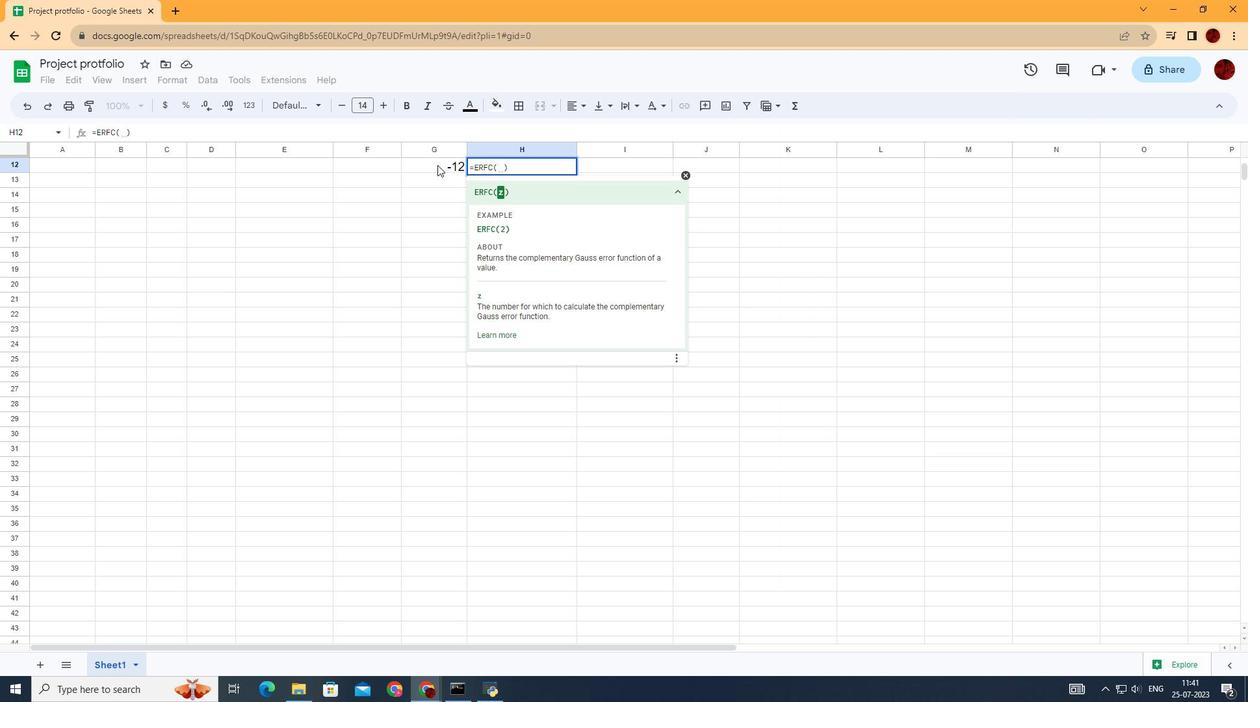 
Action: Key pressed <Key.enter>
Screenshot: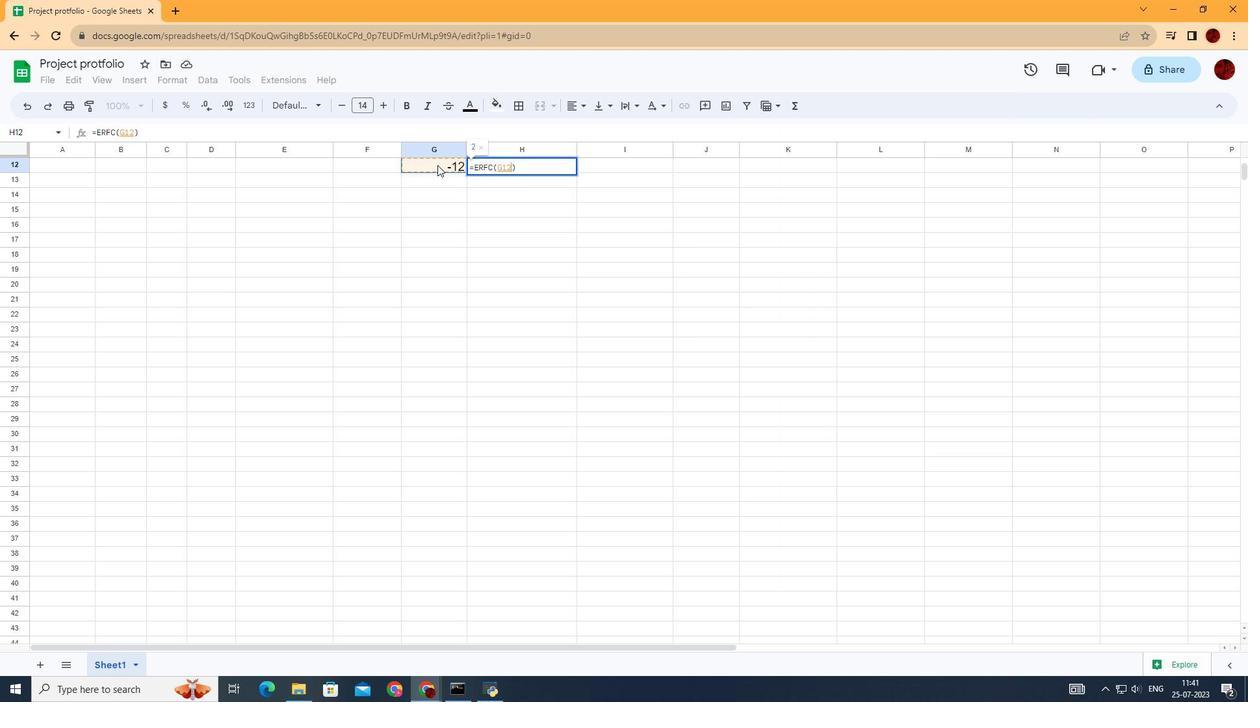 
